 Task: Find connections with filter location Konnagar with filter topic #personaltrainerwith filter profile language Potuguese with filter current company Royal Cyber Inc. with filter school NSS College of Engineering, Palakkad with filter industry Sports Teams and Clubs with filter service category WordPress Design with filter keywords title Administrator
Action: Mouse moved to (252, 201)
Screenshot: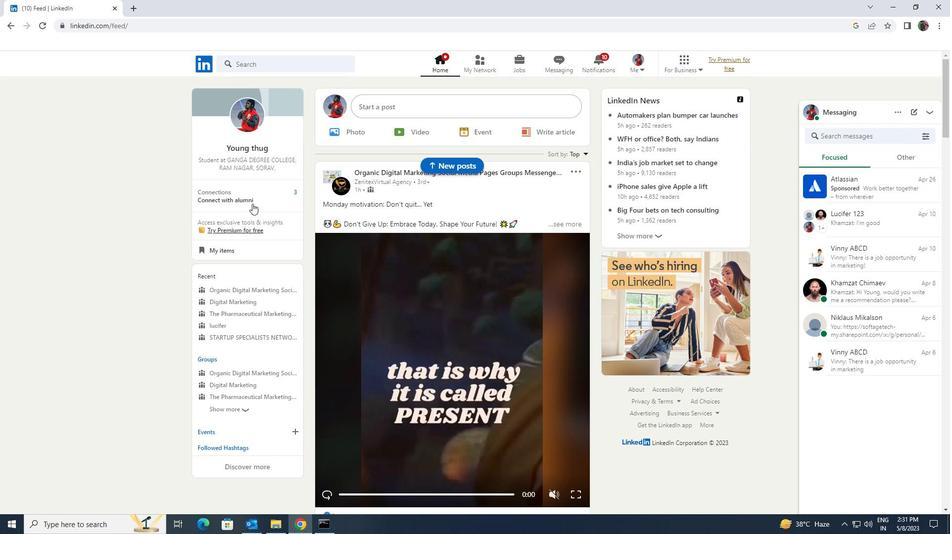 
Action: Mouse pressed left at (252, 201)
Screenshot: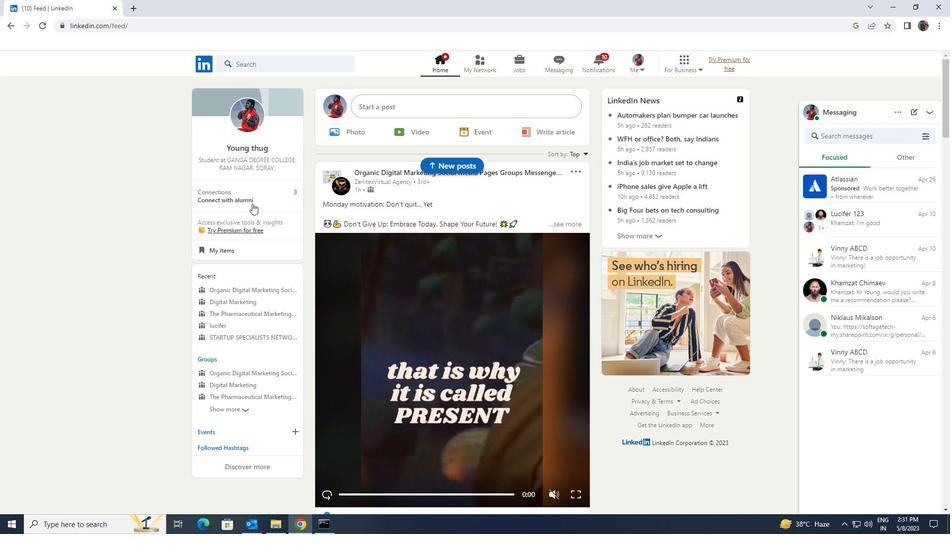 
Action: Mouse moved to (259, 124)
Screenshot: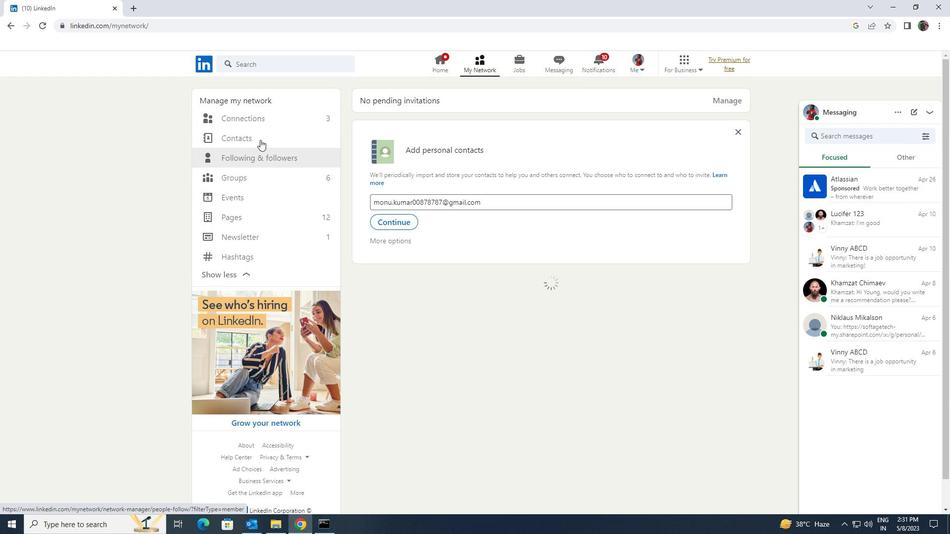 
Action: Mouse pressed left at (259, 124)
Screenshot: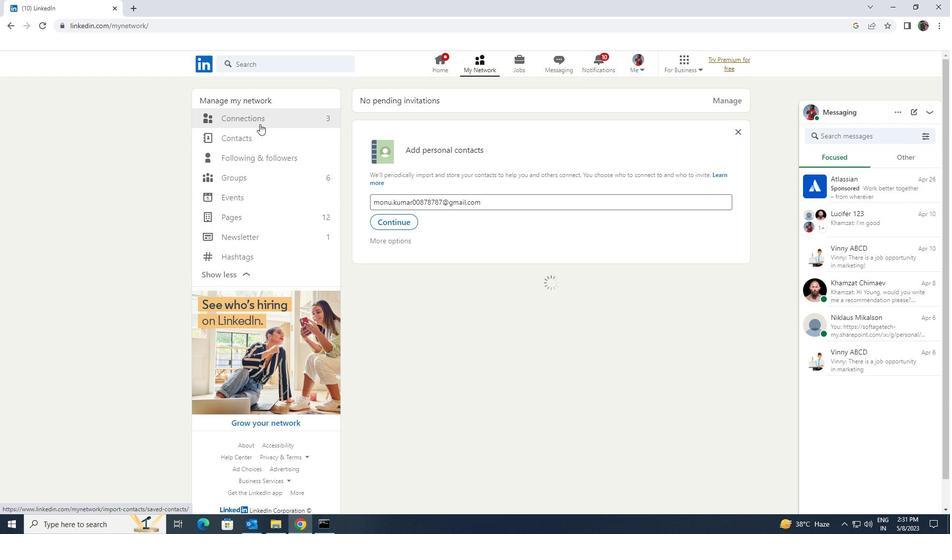 
Action: Mouse moved to (271, 117)
Screenshot: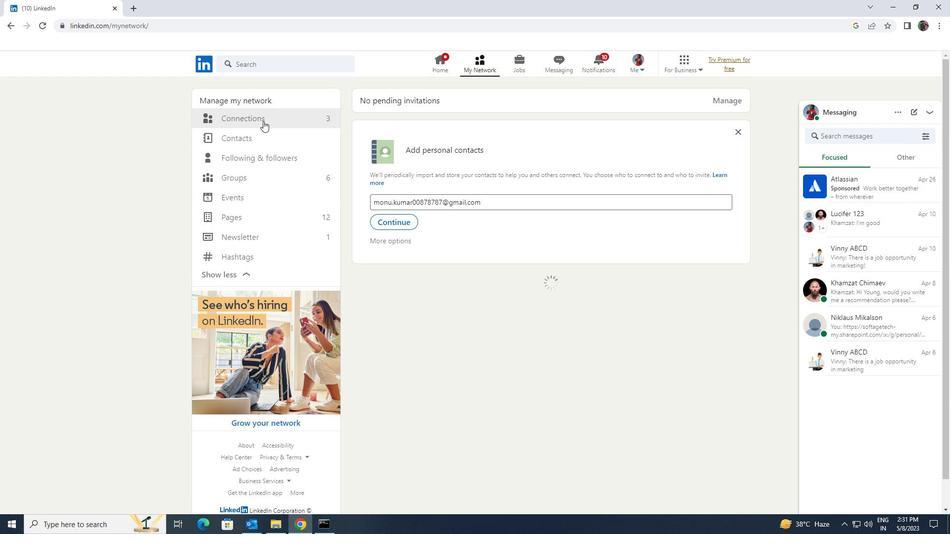 
Action: Mouse pressed left at (271, 117)
Screenshot: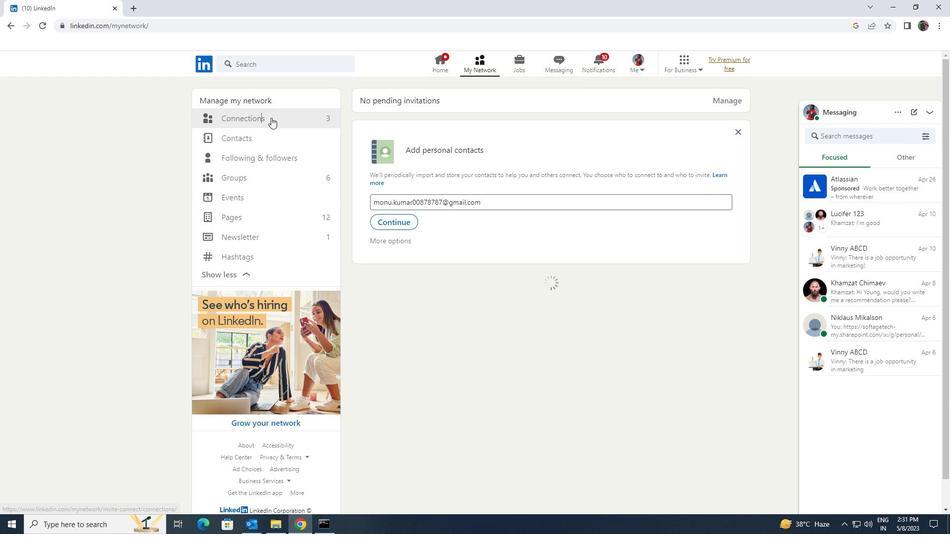 
Action: Mouse moved to (541, 119)
Screenshot: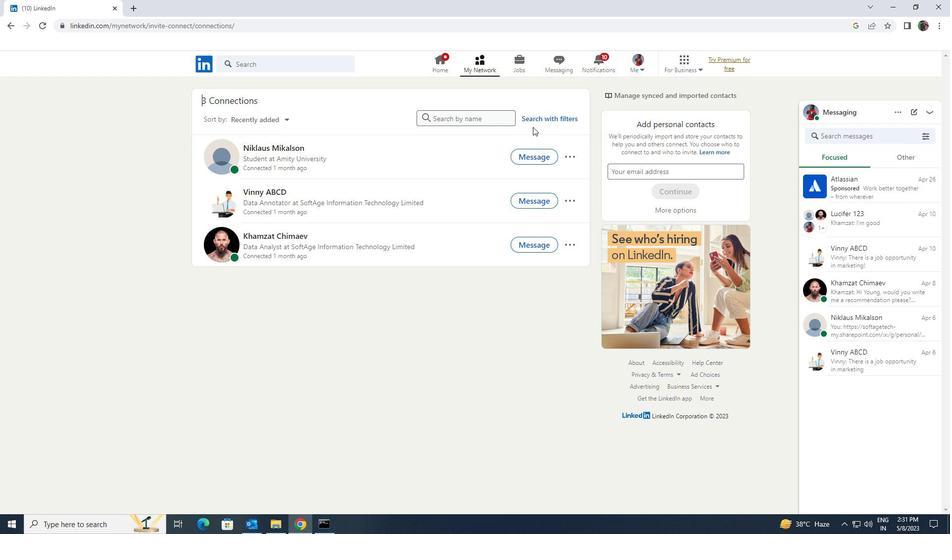 
Action: Mouse pressed left at (541, 119)
Screenshot: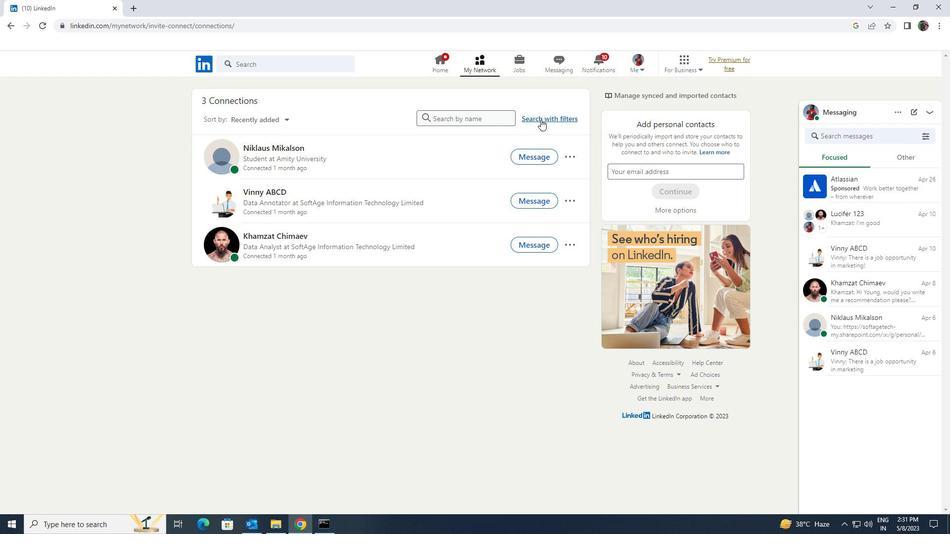 
Action: Mouse moved to (507, 92)
Screenshot: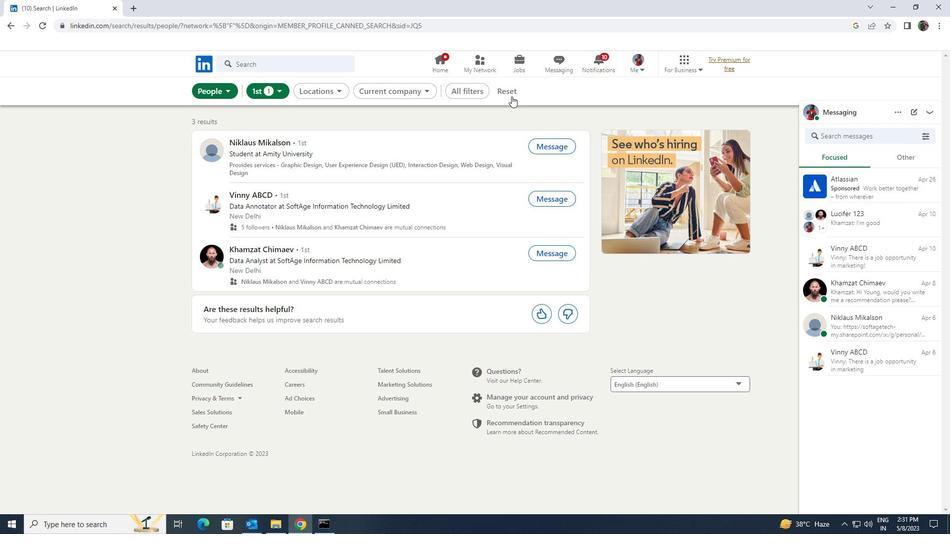 
Action: Mouse pressed left at (507, 92)
Screenshot: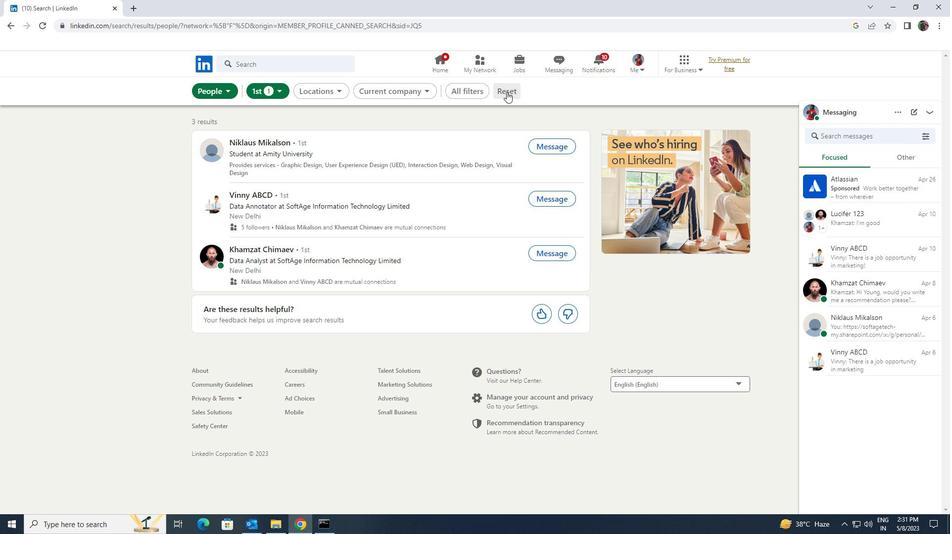 
Action: Mouse moved to (492, 91)
Screenshot: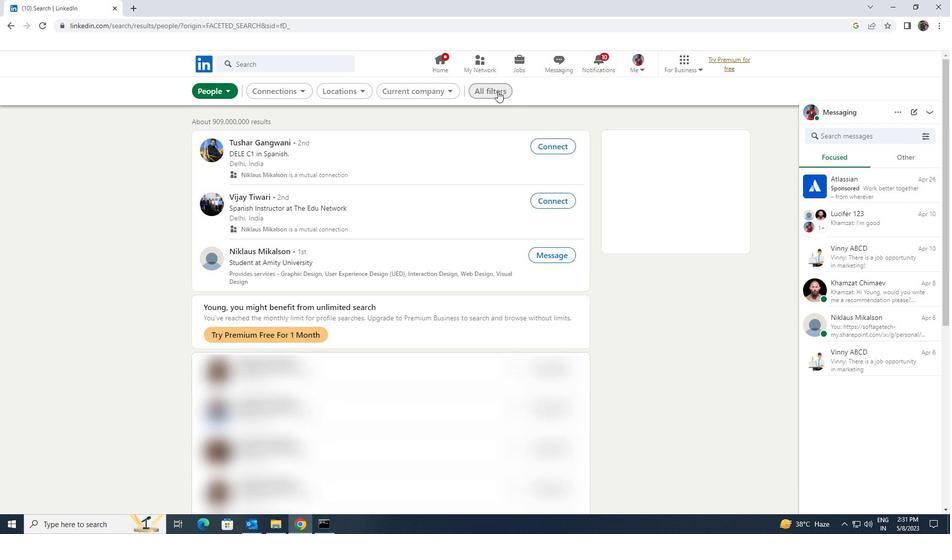 
Action: Mouse pressed left at (492, 91)
Screenshot: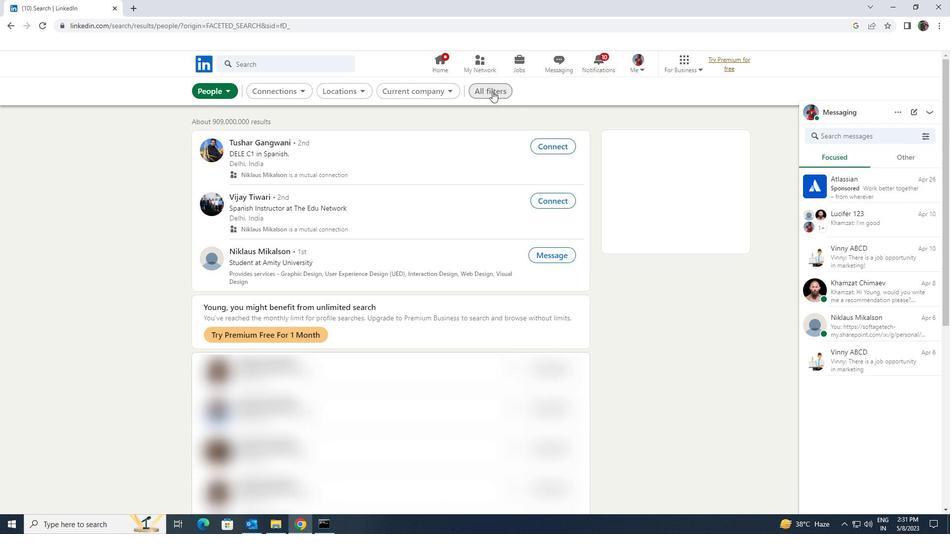 
Action: Mouse moved to (819, 385)
Screenshot: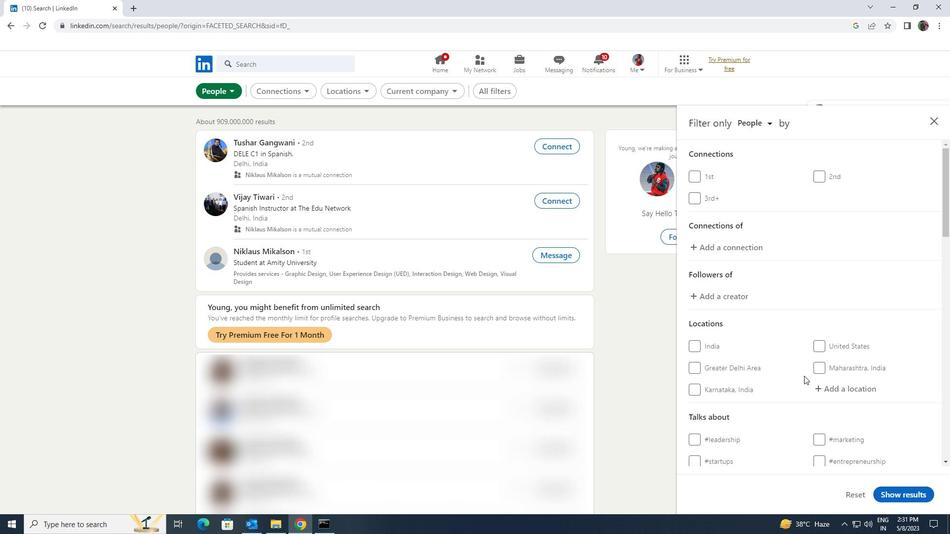 
Action: Mouse pressed left at (819, 385)
Screenshot: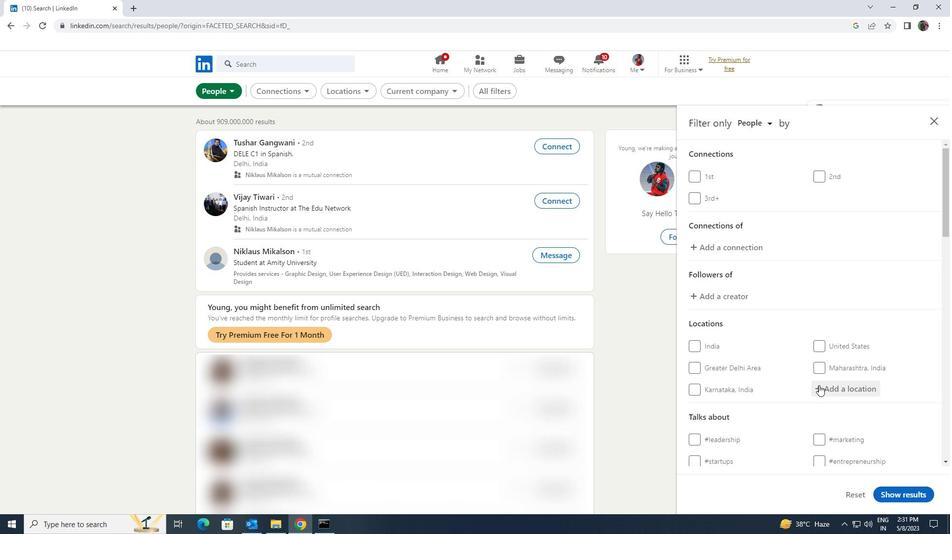 
Action: Key pressed <Key.shift>KONNAGAR
Screenshot: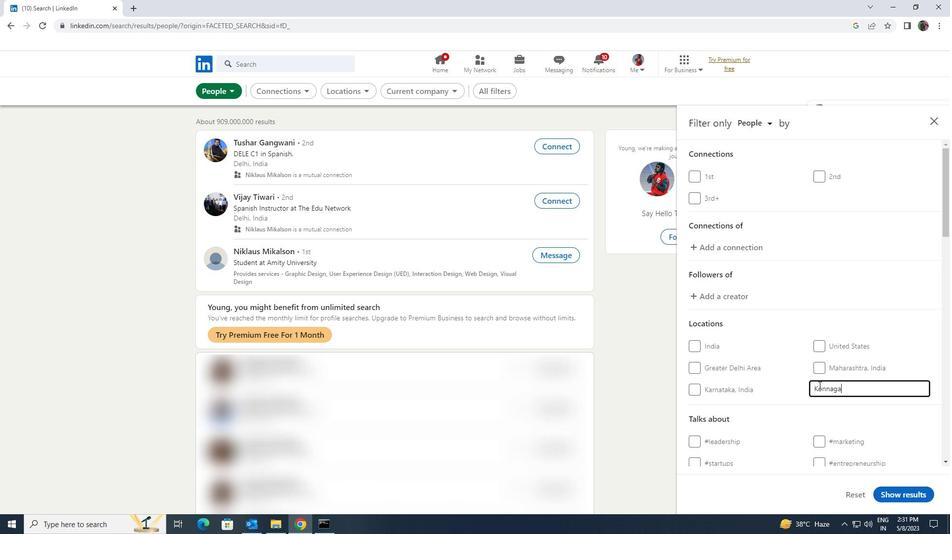 
Action: Mouse moved to (855, 420)
Screenshot: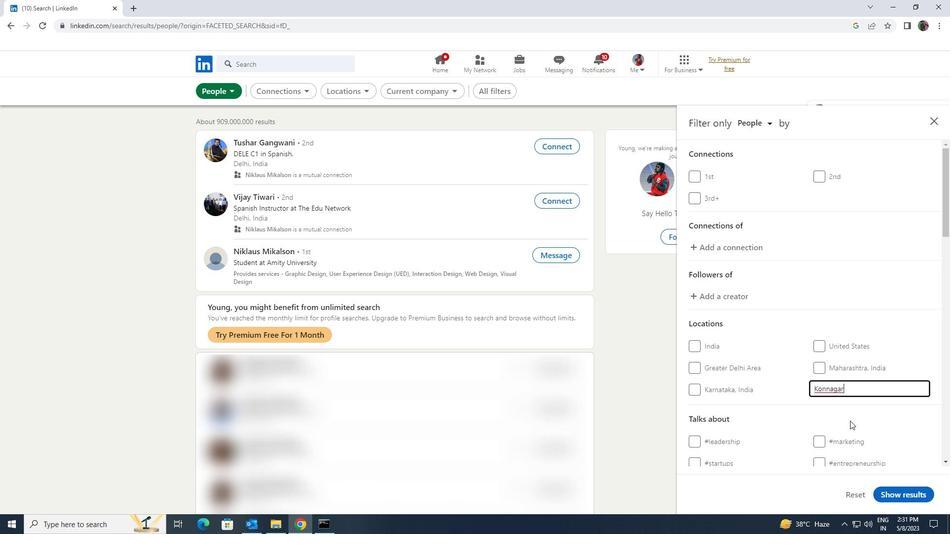 
Action: Mouse scrolled (855, 419) with delta (0, 0)
Screenshot: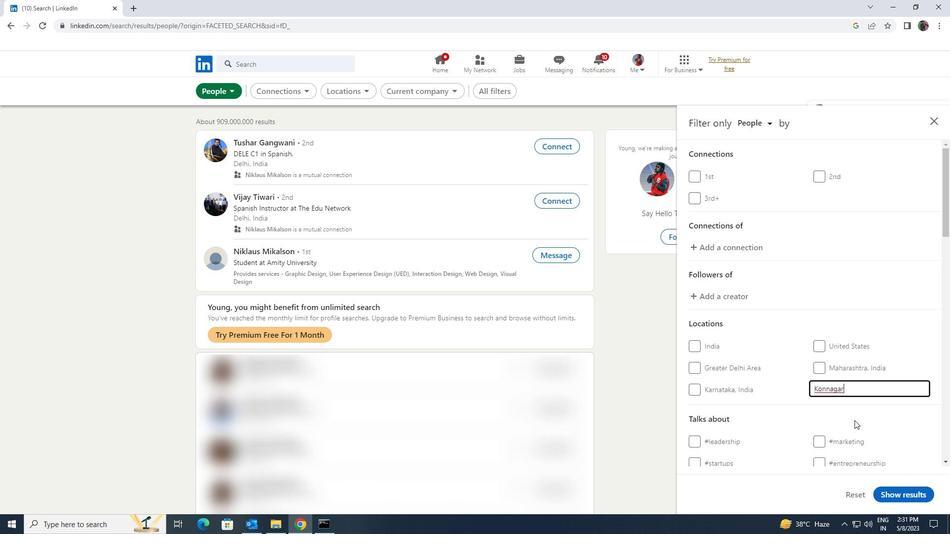 
Action: Mouse moved to (847, 435)
Screenshot: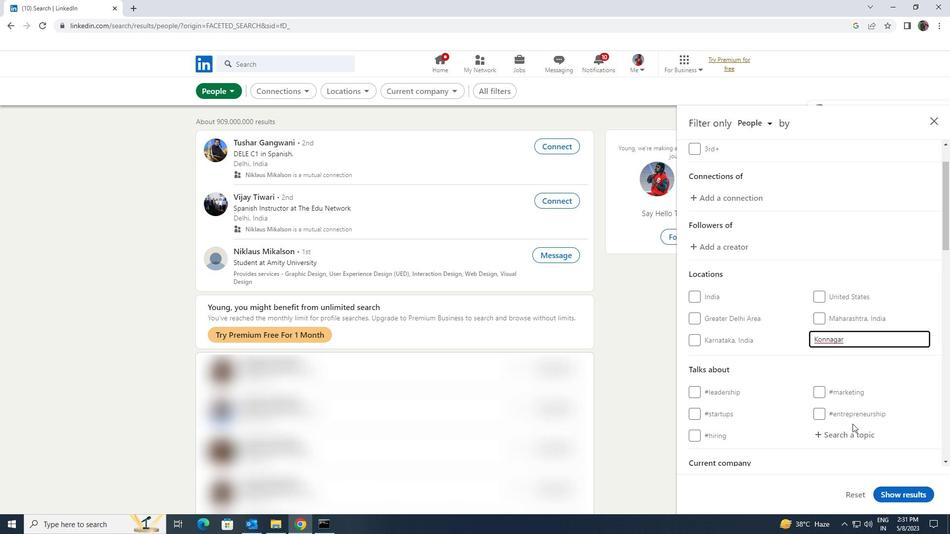 
Action: Mouse pressed left at (847, 435)
Screenshot: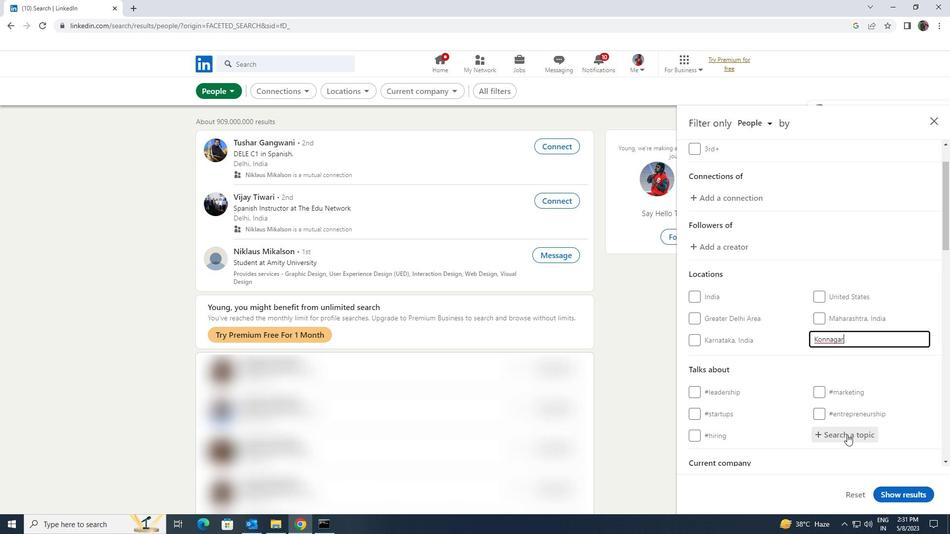 
Action: Key pressed <Key.shift><Key.shift><Key.shift><Key.shift>PERSONAL<Key.shift>TRAINER
Screenshot: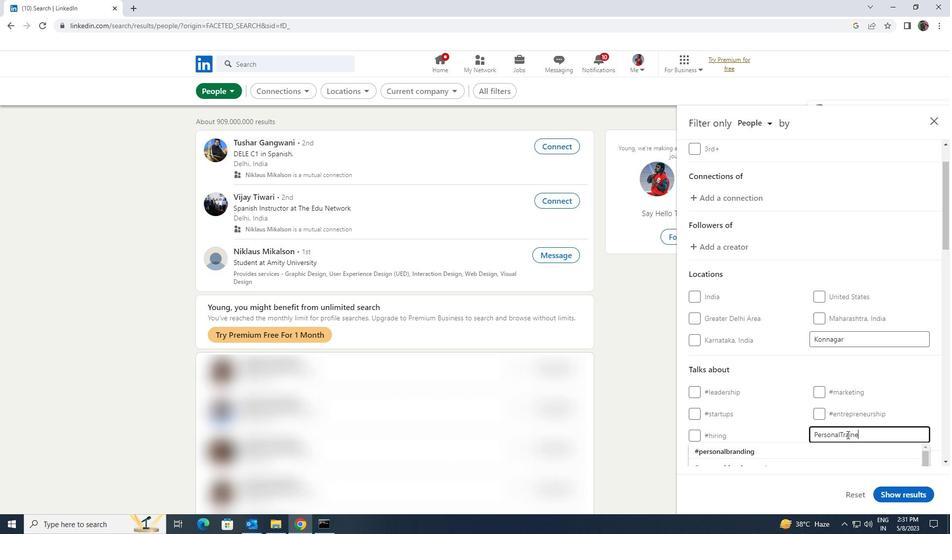 
Action: Mouse moved to (833, 448)
Screenshot: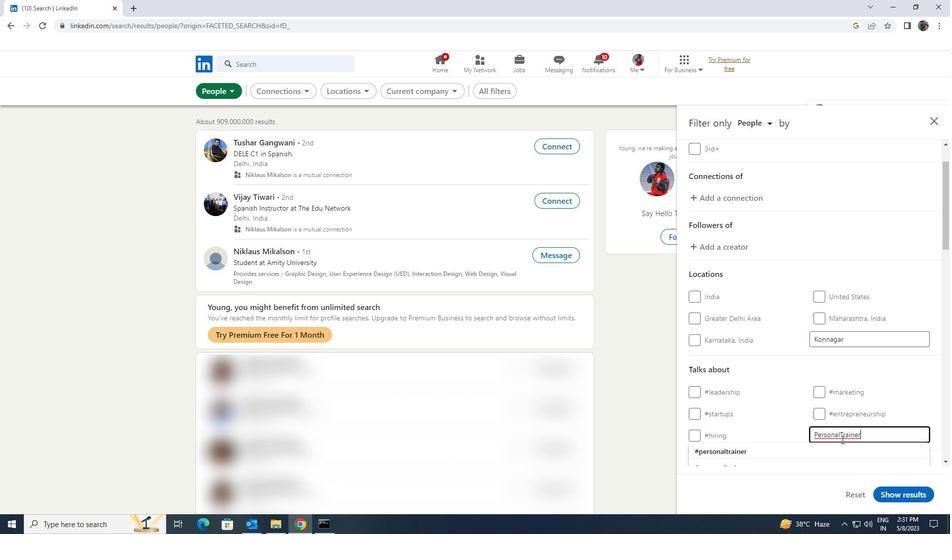 
Action: Mouse pressed left at (833, 448)
Screenshot: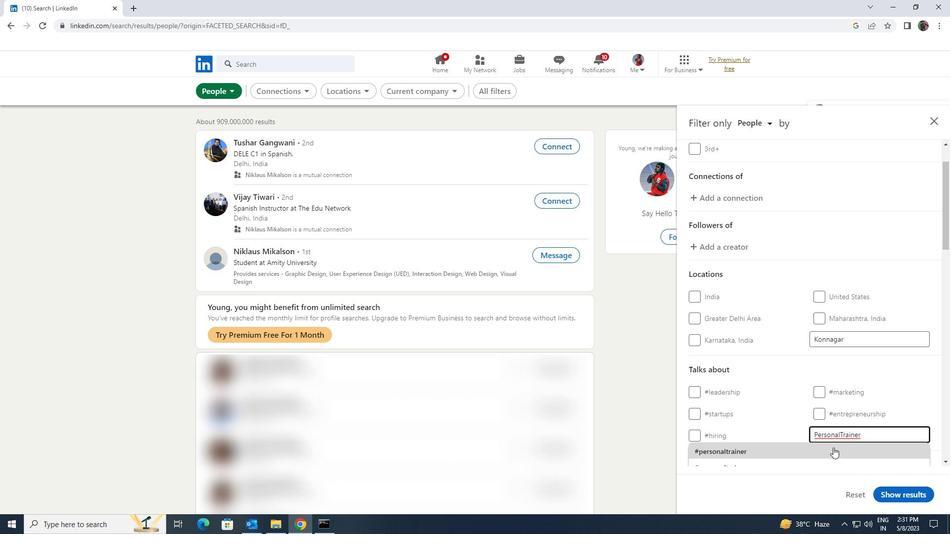 
Action: Mouse moved to (833, 444)
Screenshot: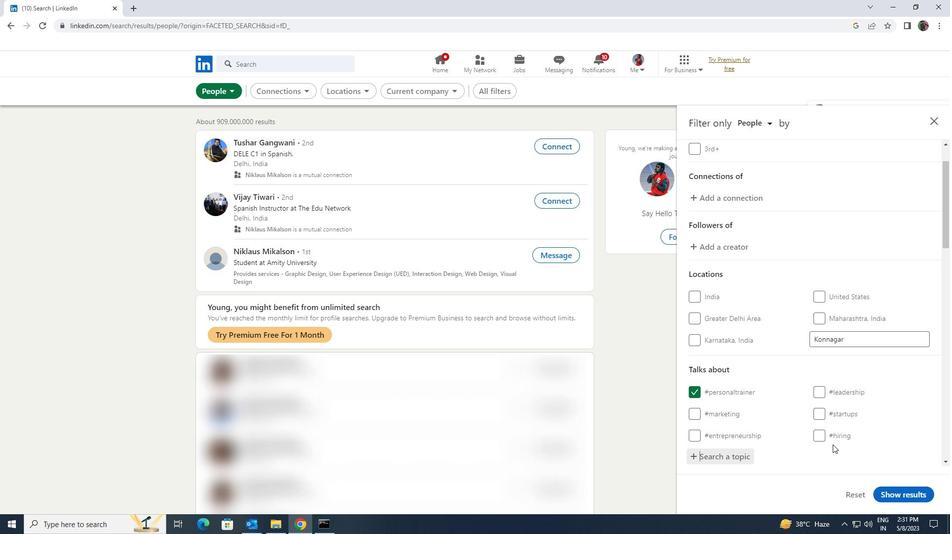 
Action: Mouse scrolled (833, 444) with delta (0, 0)
Screenshot: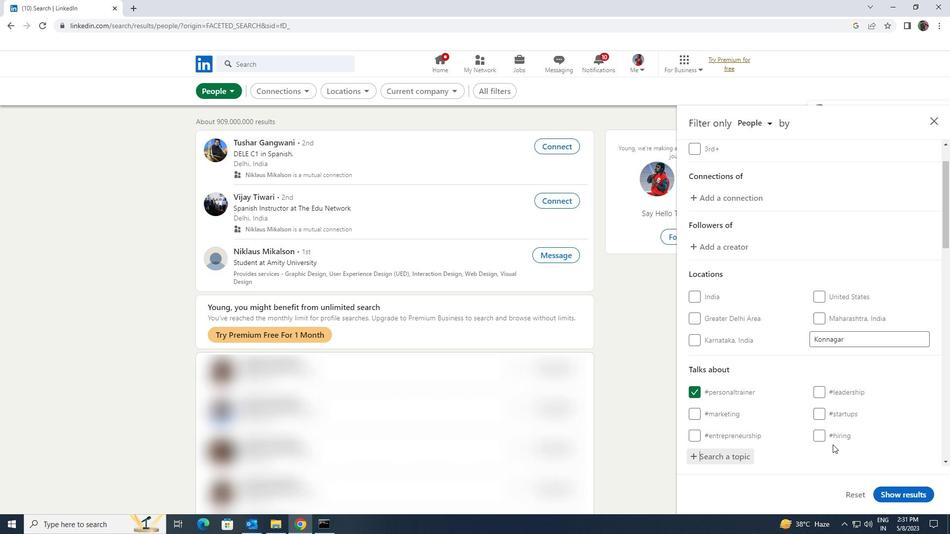 
Action: Mouse scrolled (833, 444) with delta (0, 0)
Screenshot: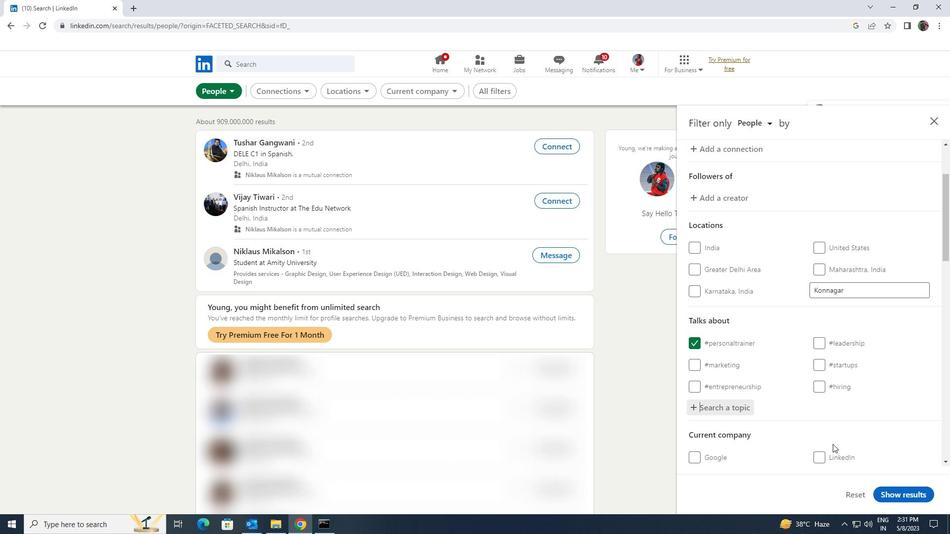 
Action: Mouse scrolled (833, 444) with delta (0, 0)
Screenshot: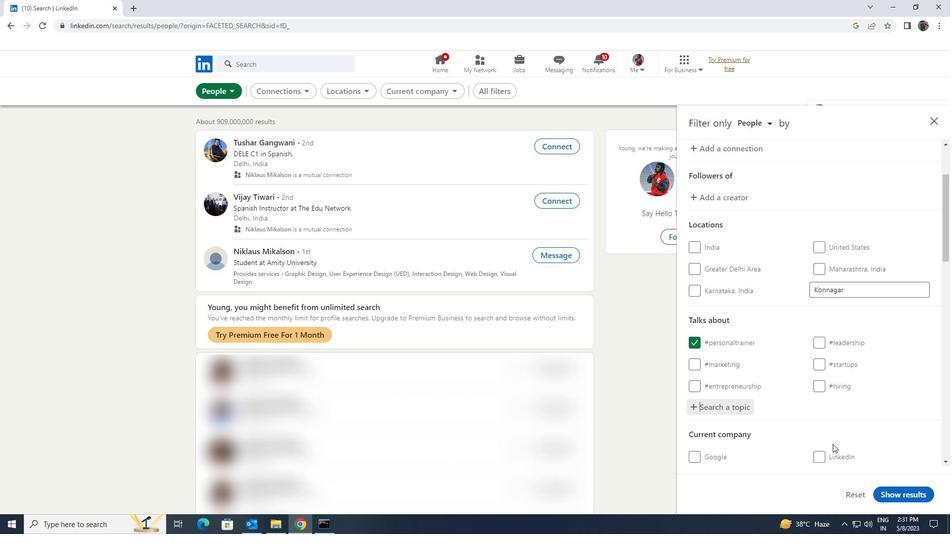 
Action: Mouse scrolled (833, 444) with delta (0, 0)
Screenshot: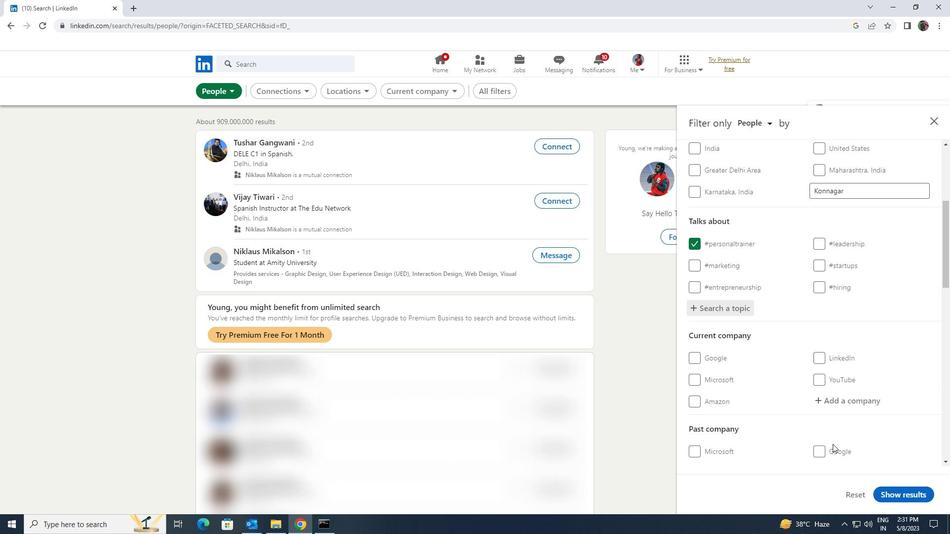 
Action: Mouse scrolled (833, 444) with delta (0, 0)
Screenshot: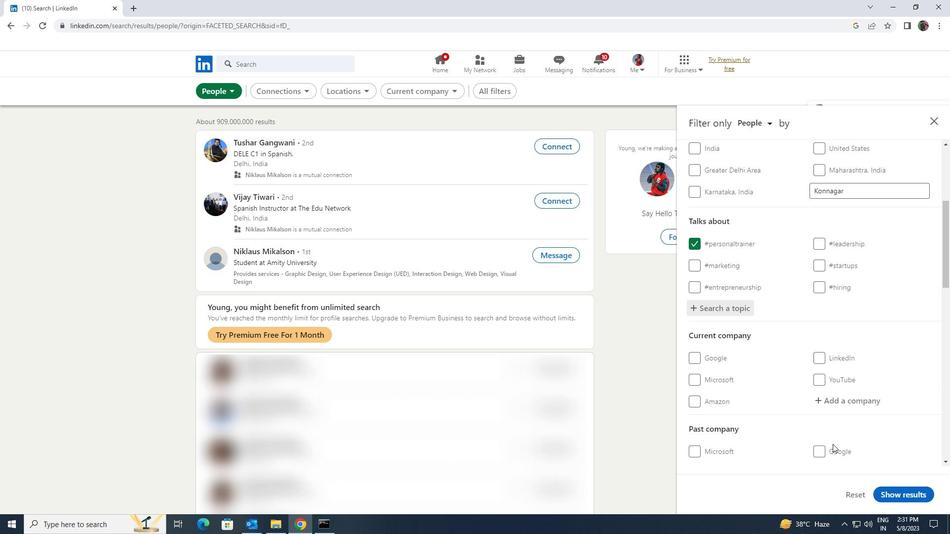 
Action: Mouse scrolled (833, 444) with delta (0, 0)
Screenshot: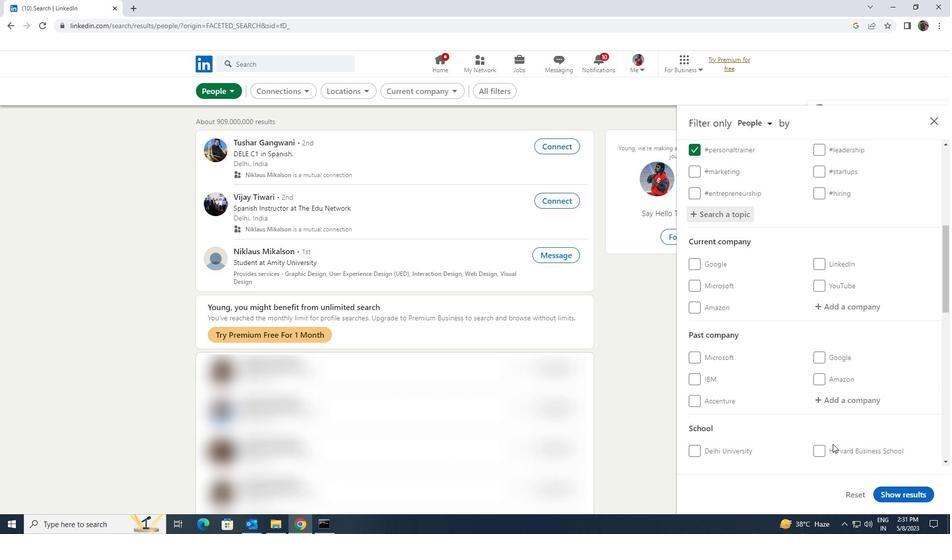 
Action: Mouse scrolled (833, 444) with delta (0, 0)
Screenshot: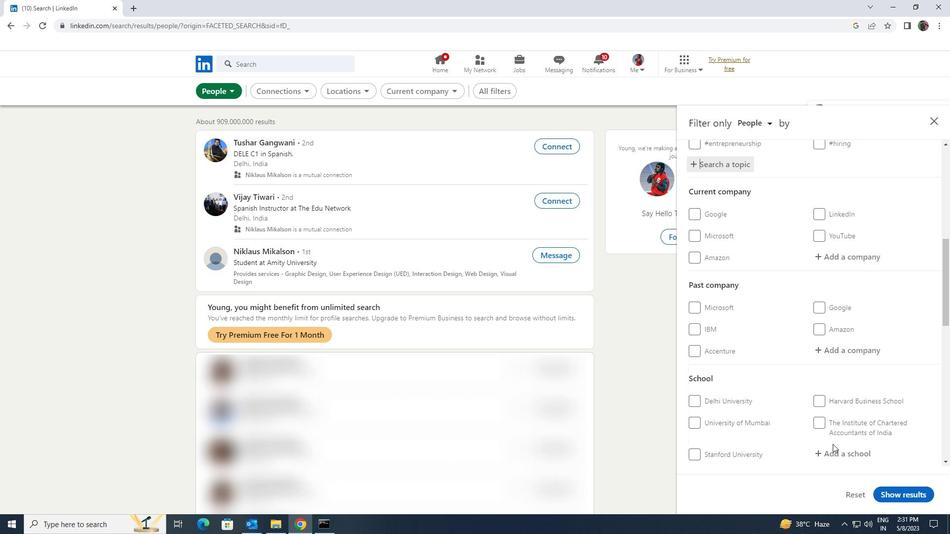 
Action: Mouse scrolled (833, 444) with delta (0, 0)
Screenshot: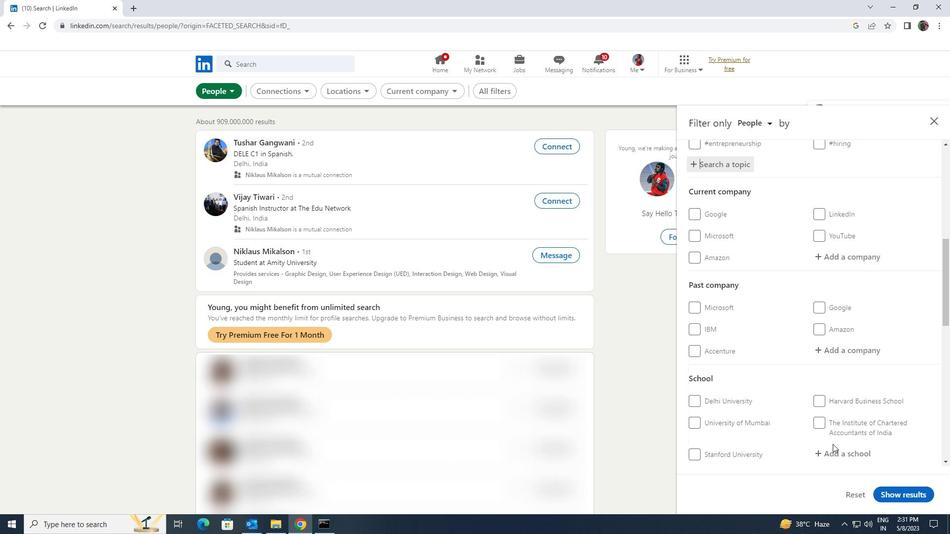 
Action: Mouse scrolled (833, 444) with delta (0, 0)
Screenshot: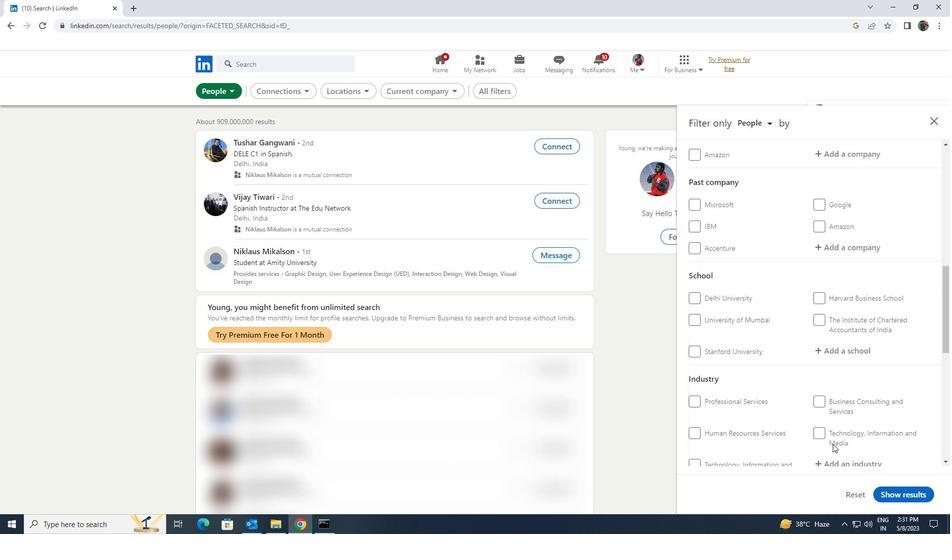
Action: Mouse scrolled (833, 444) with delta (0, 0)
Screenshot: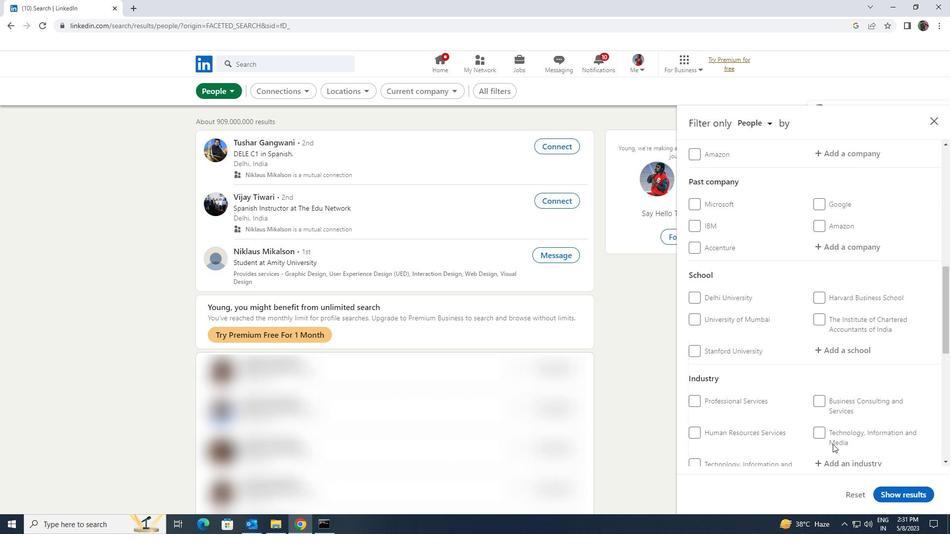 
Action: Mouse scrolled (833, 444) with delta (0, 0)
Screenshot: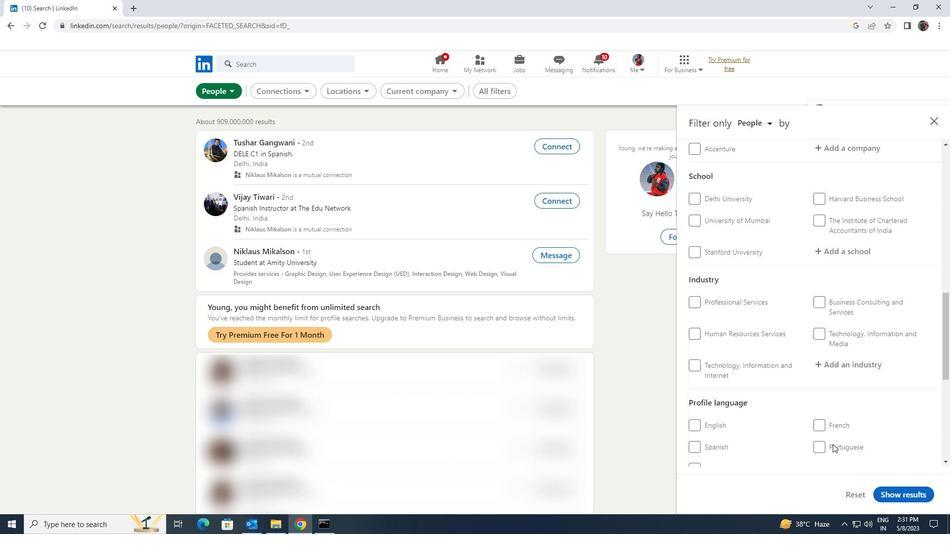 
Action: Mouse moved to (823, 399)
Screenshot: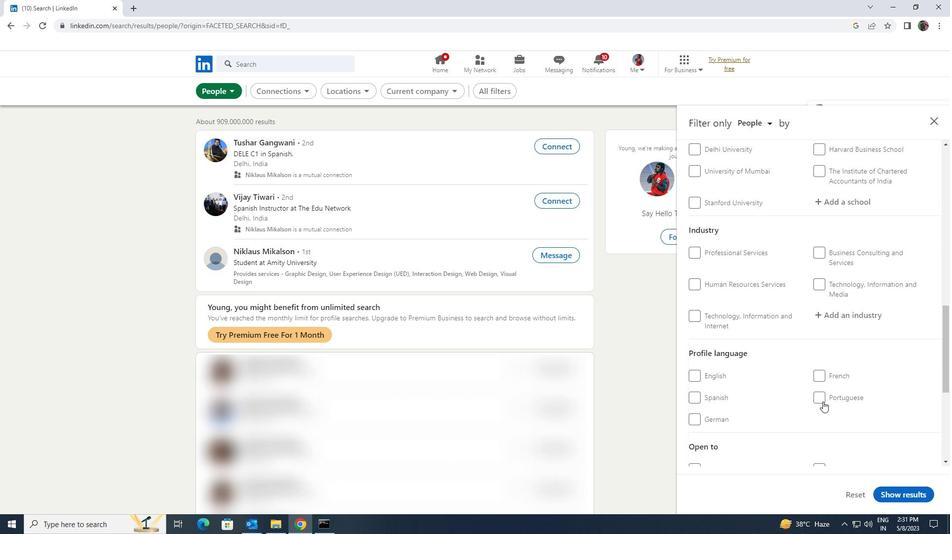 
Action: Mouse pressed left at (823, 399)
Screenshot: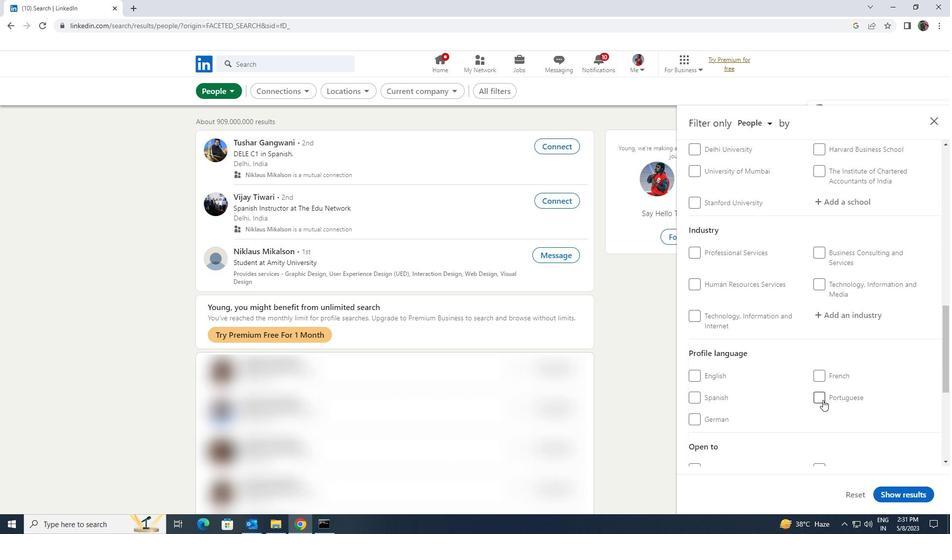
Action: Mouse scrolled (823, 399) with delta (0, 0)
Screenshot: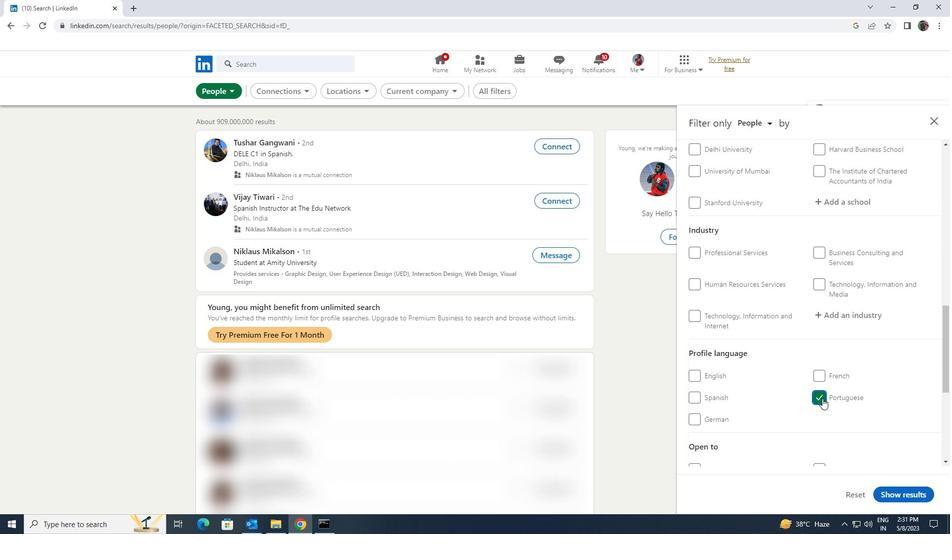 
Action: Mouse scrolled (823, 399) with delta (0, 0)
Screenshot: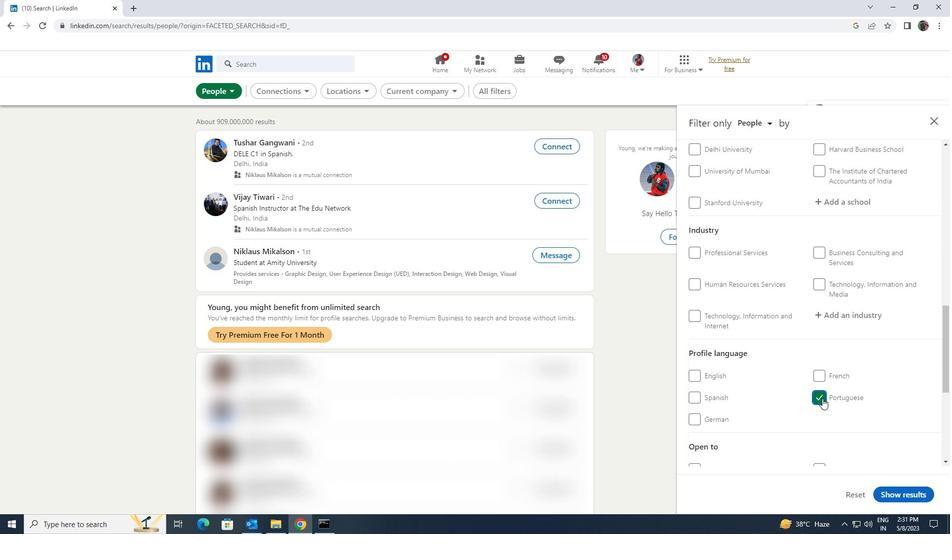 
Action: Mouse scrolled (823, 399) with delta (0, 0)
Screenshot: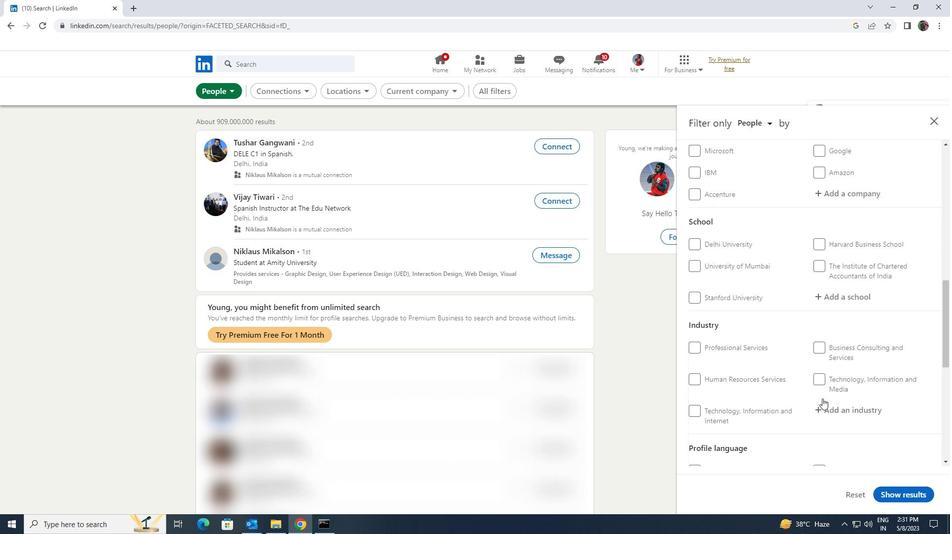
Action: Mouse scrolled (823, 399) with delta (0, 0)
Screenshot: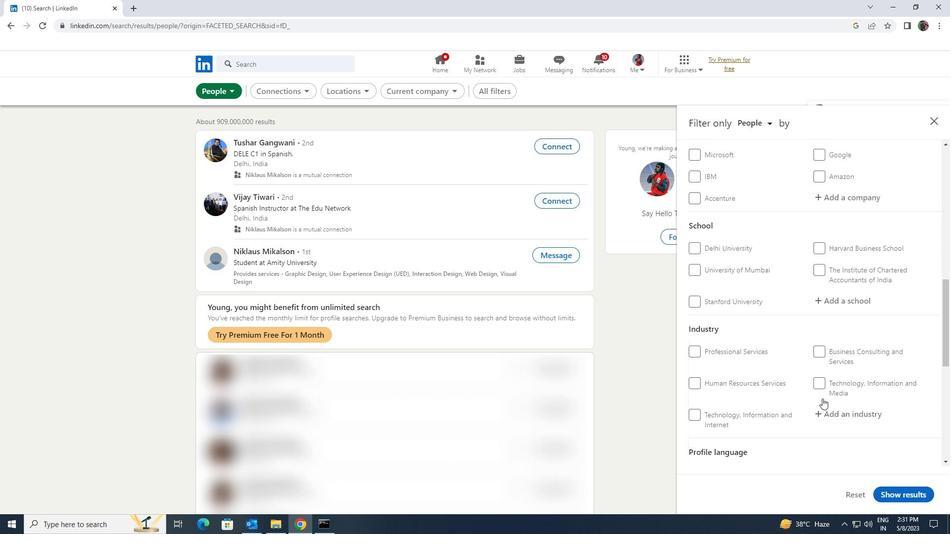 
Action: Mouse scrolled (823, 399) with delta (0, 0)
Screenshot: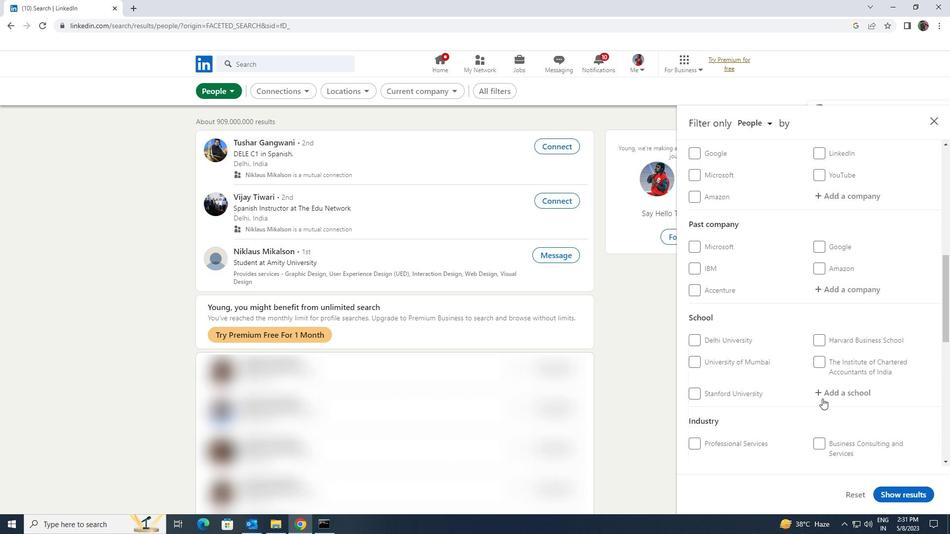 
Action: Mouse scrolled (823, 399) with delta (0, 0)
Screenshot: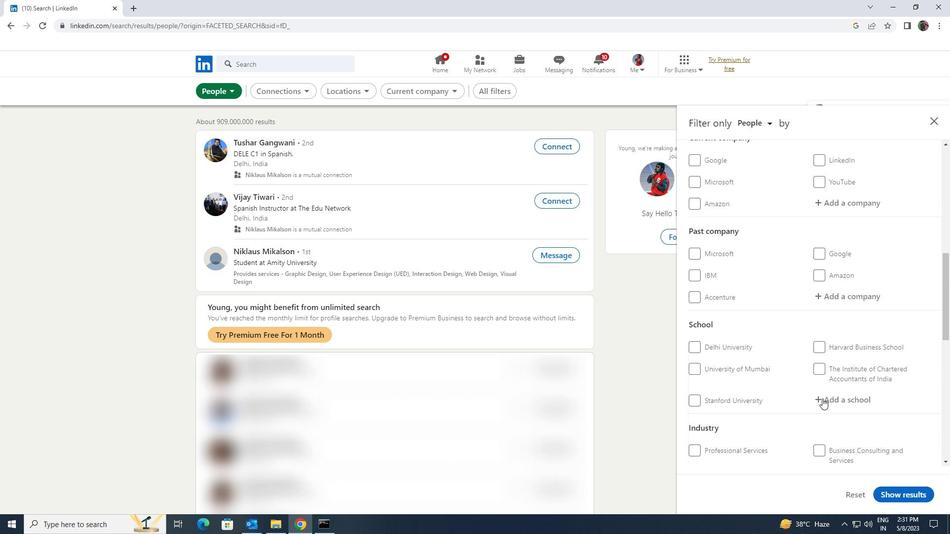 
Action: Mouse scrolled (823, 399) with delta (0, 0)
Screenshot: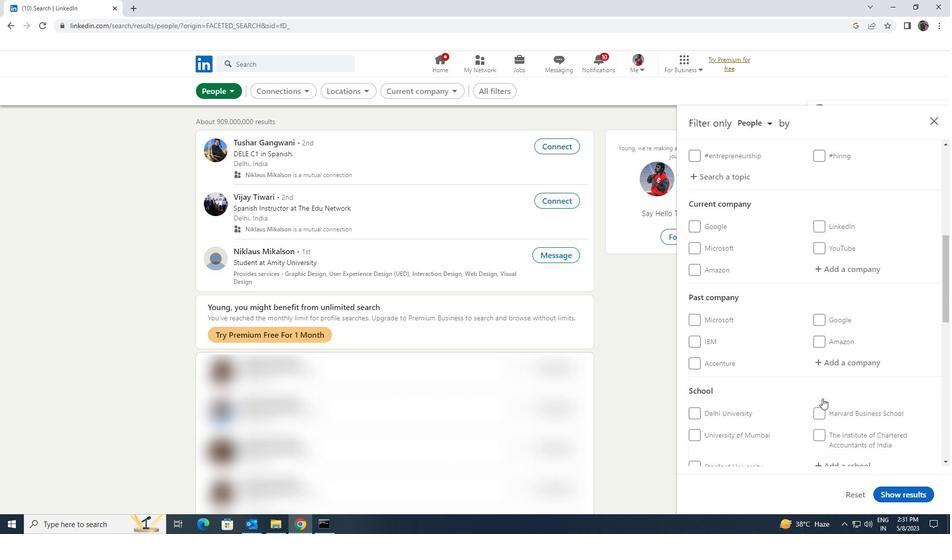
Action: Mouse scrolled (823, 399) with delta (0, 0)
Screenshot: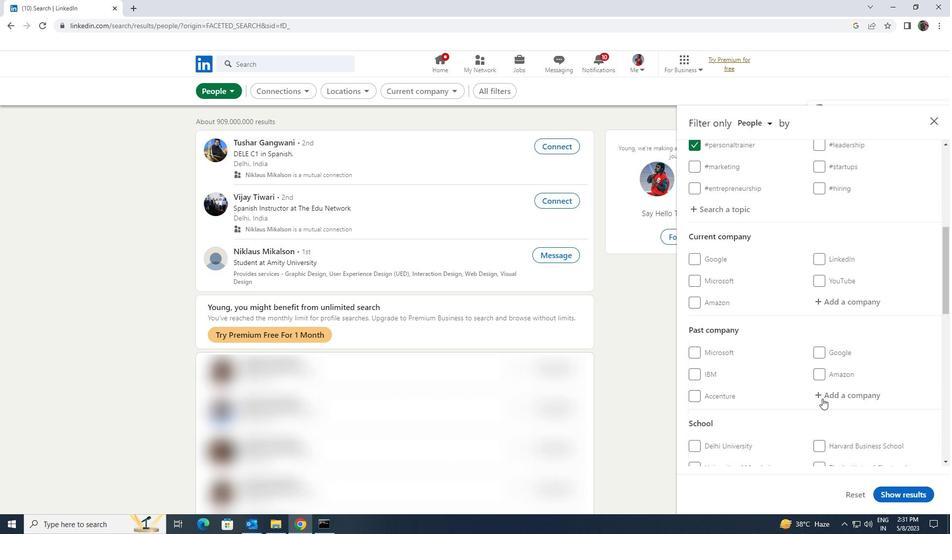 
Action: Mouse moved to (821, 409)
Screenshot: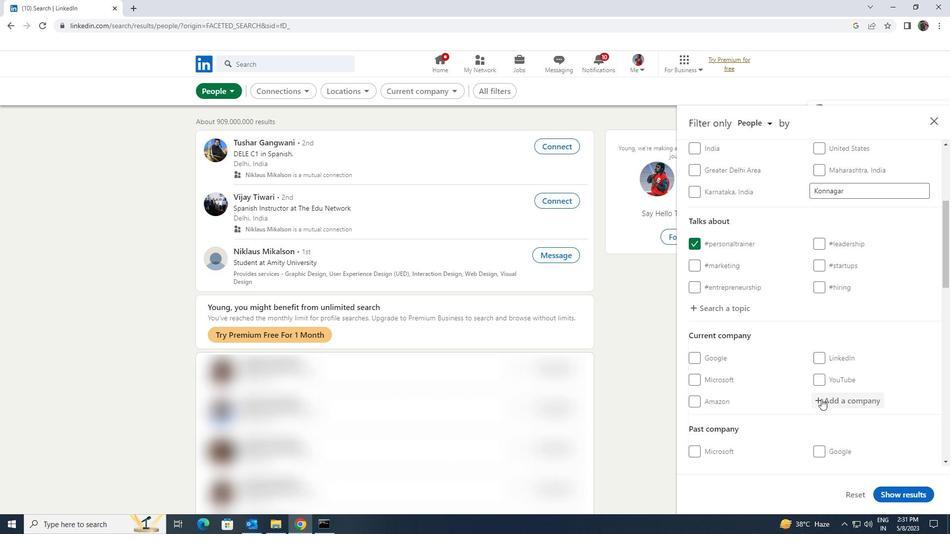 
Action: Mouse pressed left at (821, 409)
Screenshot: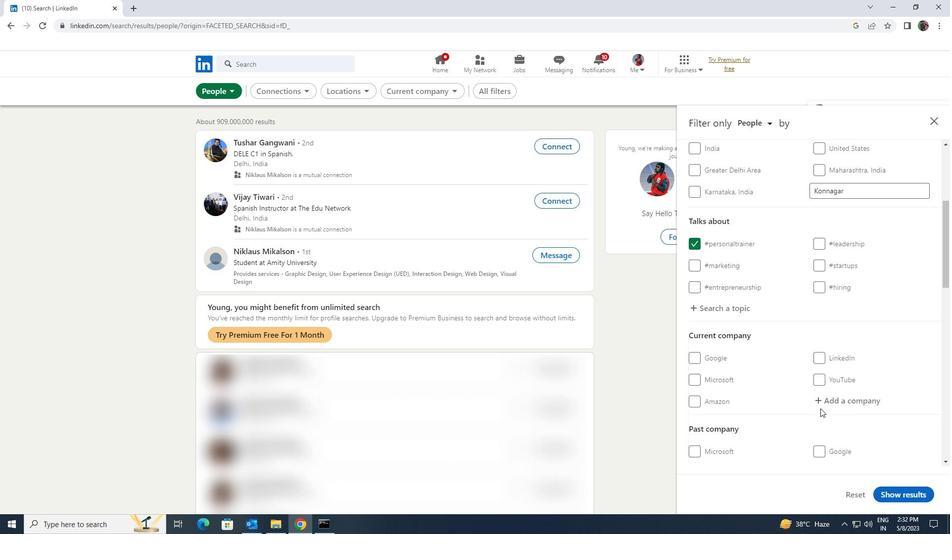 
Action: Mouse moved to (822, 407)
Screenshot: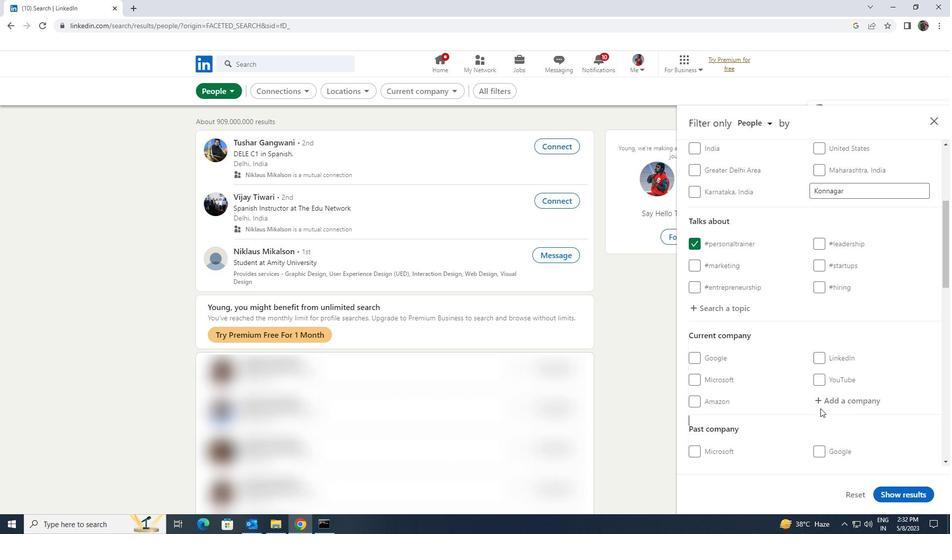 
Action: Mouse pressed left at (822, 407)
Screenshot: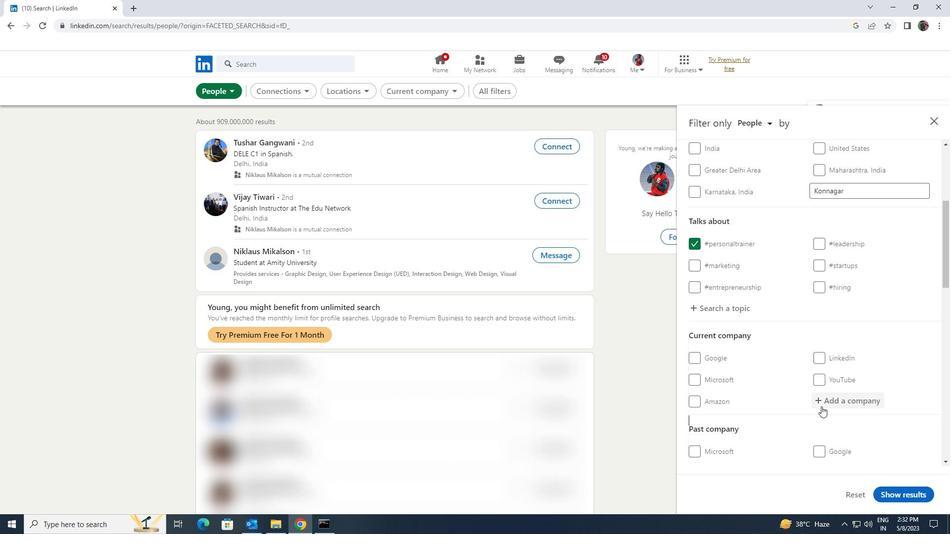 
Action: Key pressed <Key.shift><Key.shift><Key.shift><Key.shift><Key.shift><Key.shift><Key.shift><Key.shift><Key.shift><Key.shift><Key.shift><Key.shift>ROYAL<Key.space><Key.shift>CYBER
Screenshot: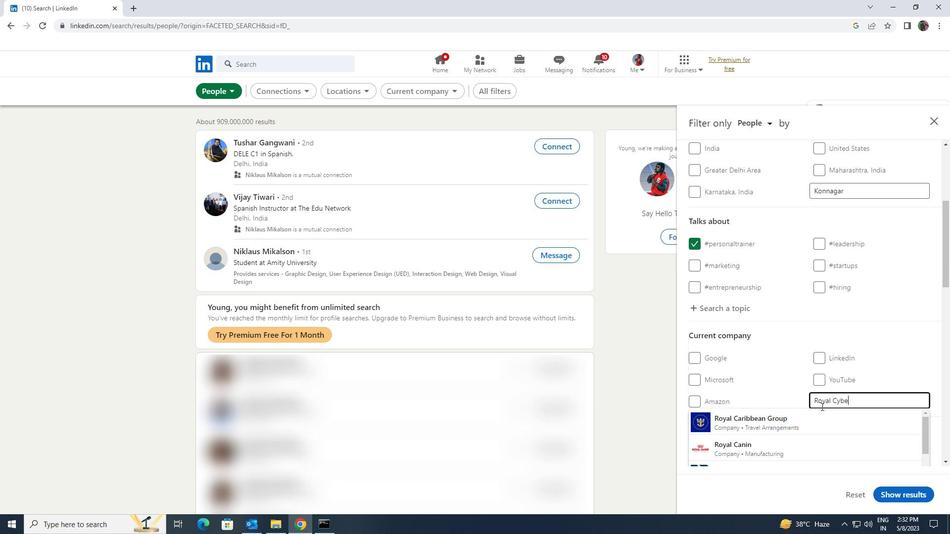 
Action: Mouse moved to (818, 414)
Screenshot: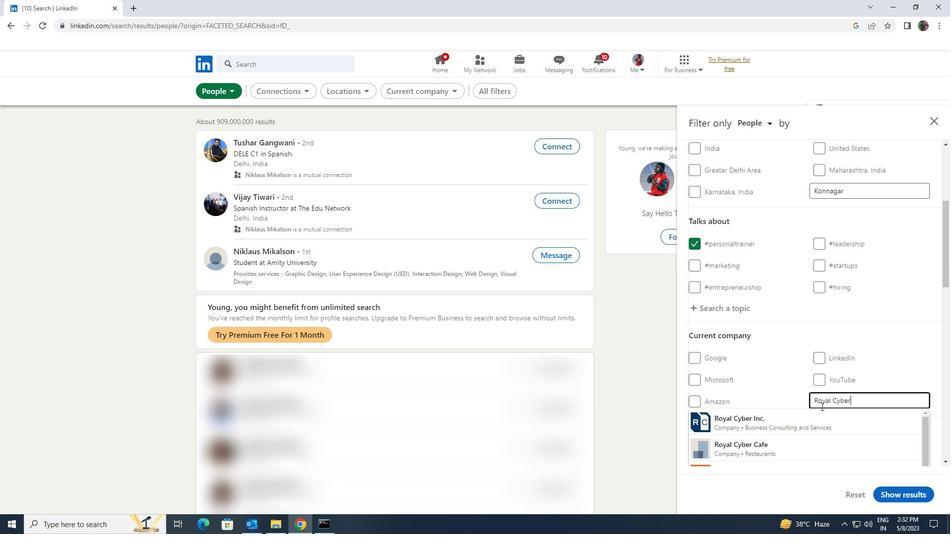 
Action: Mouse pressed left at (818, 414)
Screenshot: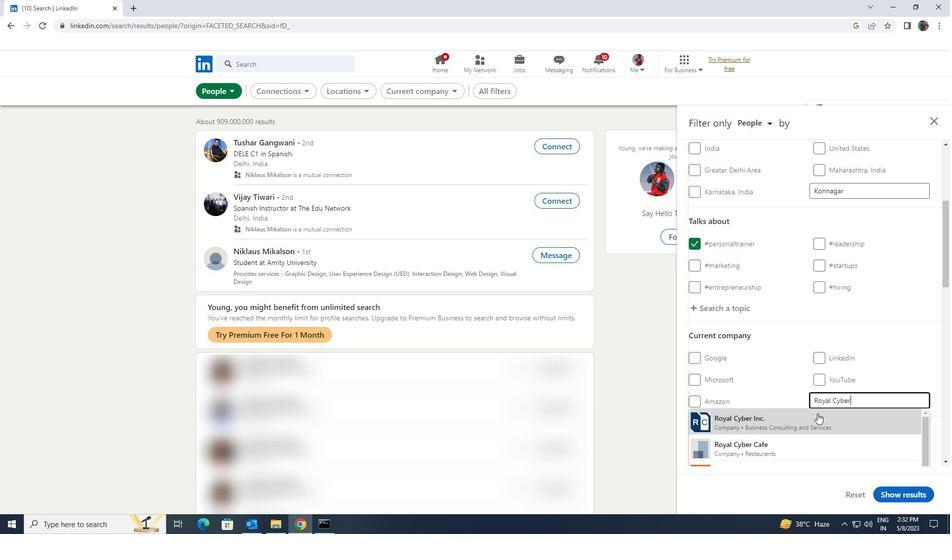 
Action: Mouse scrolled (818, 413) with delta (0, 0)
Screenshot: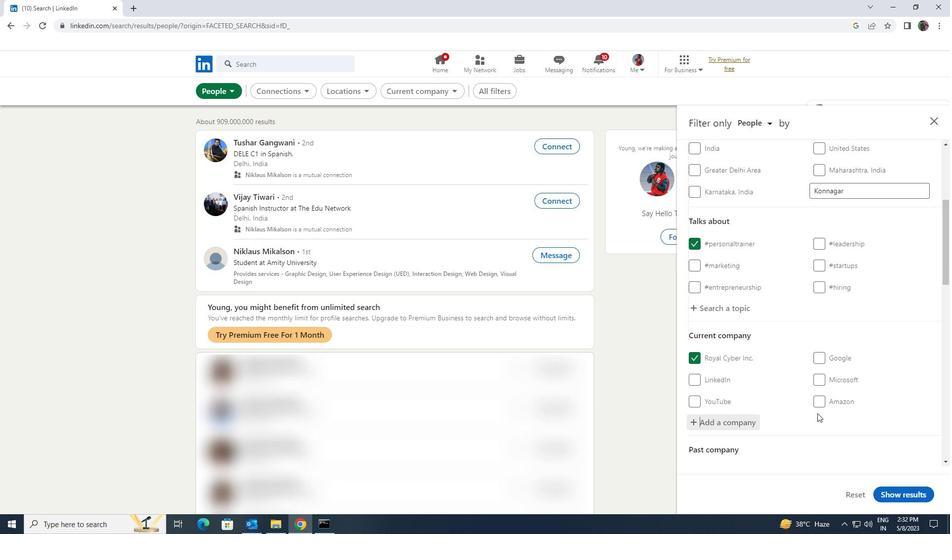 
Action: Mouse moved to (819, 414)
Screenshot: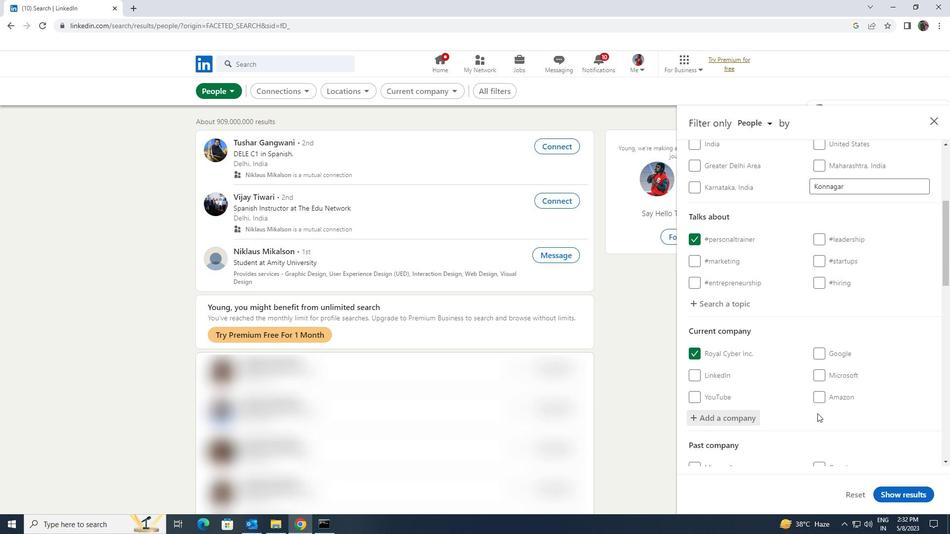 
Action: Mouse scrolled (819, 413) with delta (0, 0)
Screenshot: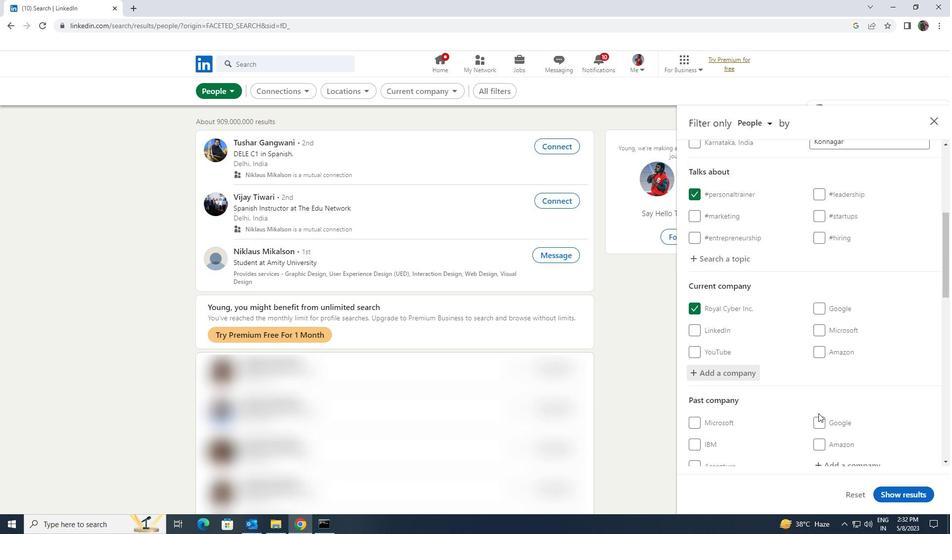 
Action: Mouse scrolled (819, 413) with delta (0, 0)
Screenshot: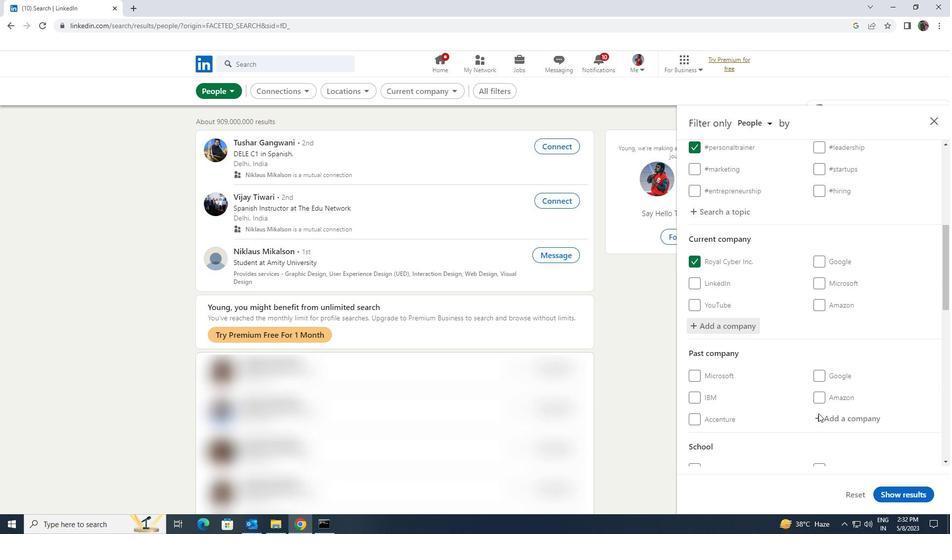 
Action: Mouse scrolled (819, 413) with delta (0, 0)
Screenshot: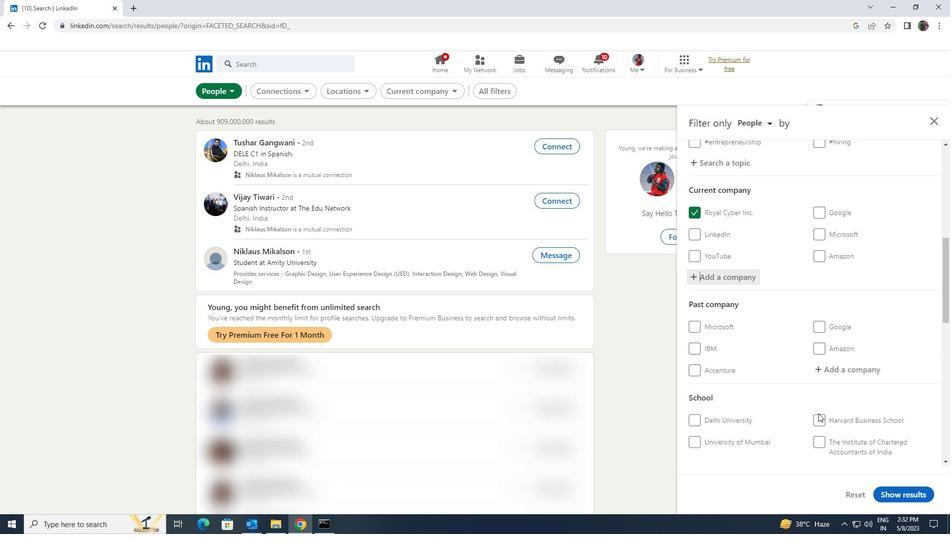 
Action: Mouse scrolled (819, 413) with delta (0, 0)
Screenshot: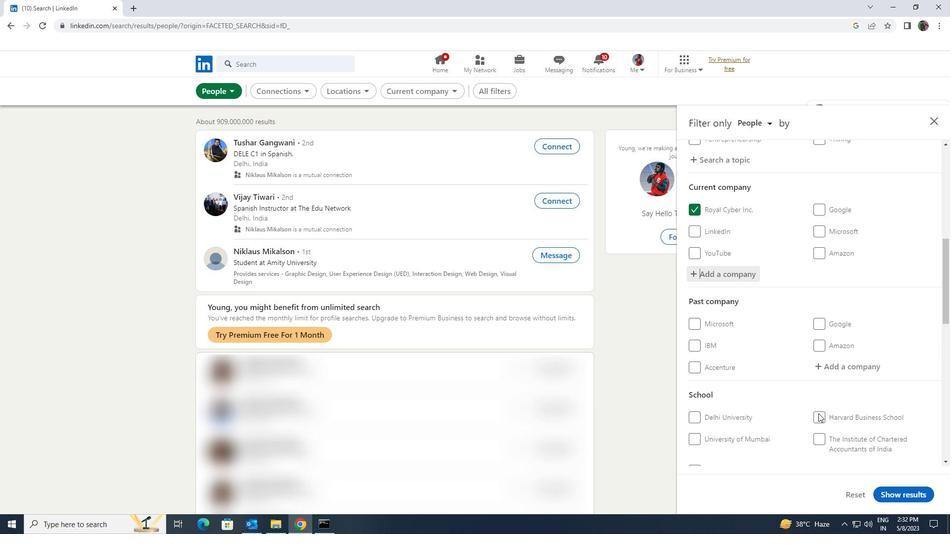 
Action: Mouse moved to (837, 377)
Screenshot: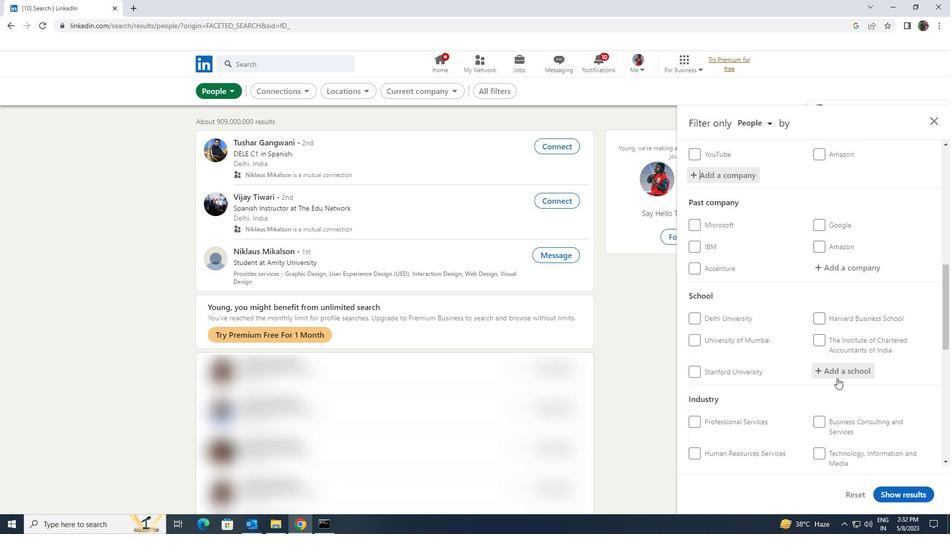
Action: Mouse pressed left at (837, 377)
Screenshot: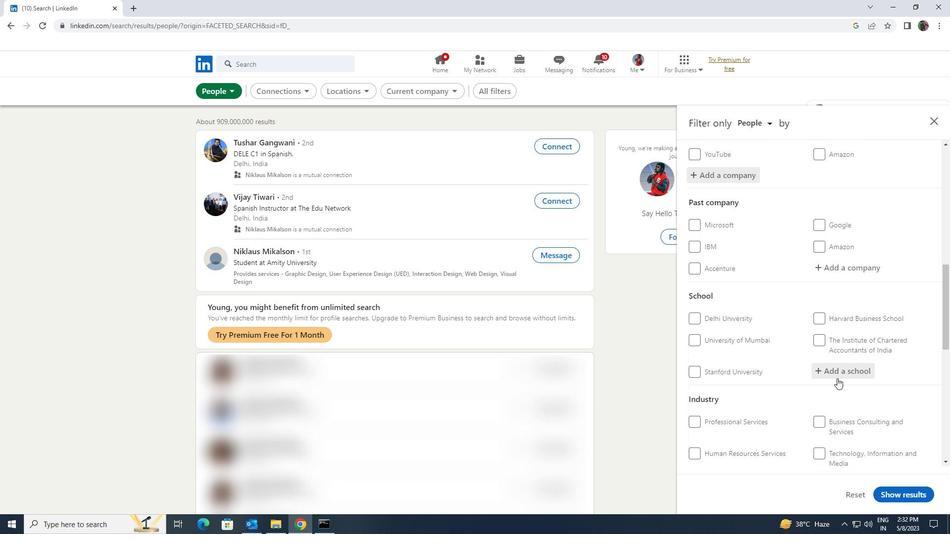 
Action: Key pressed <Key.shift><Key.shift><Key.shift><Key.shift><Key.shift><Key.shift>NSS<Key.space><Key.shift>COLLEGE
Screenshot: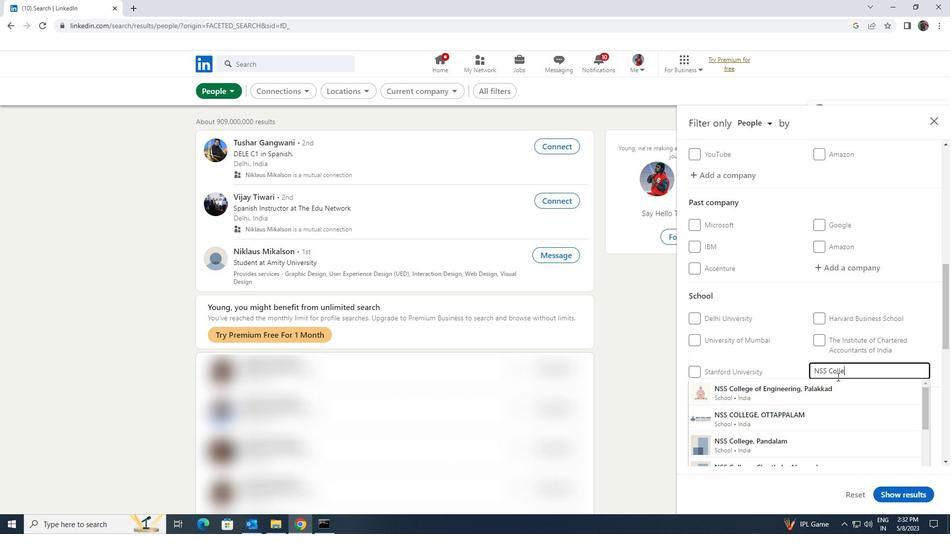 
Action: Mouse moved to (835, 385)
Screenshot: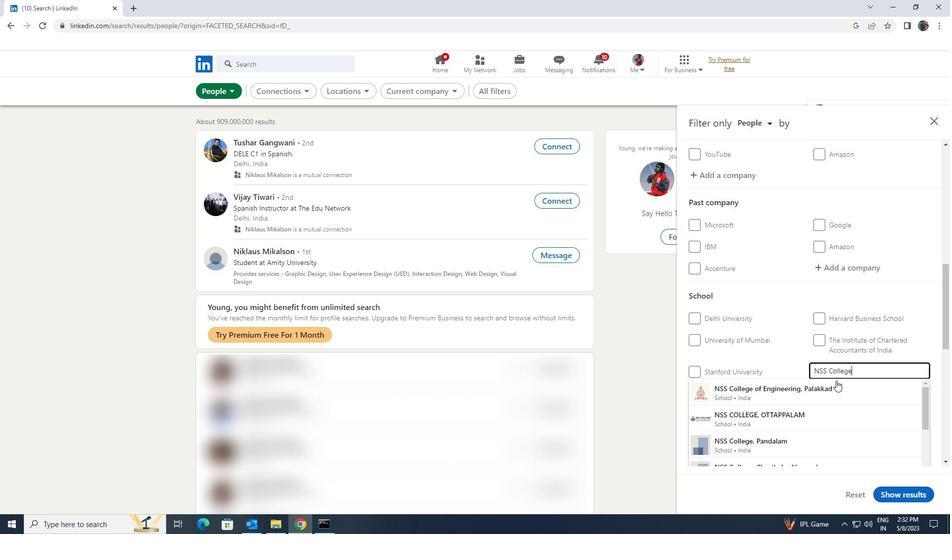 
Action: Mouse pressed left at (835, 385)
Screenshot: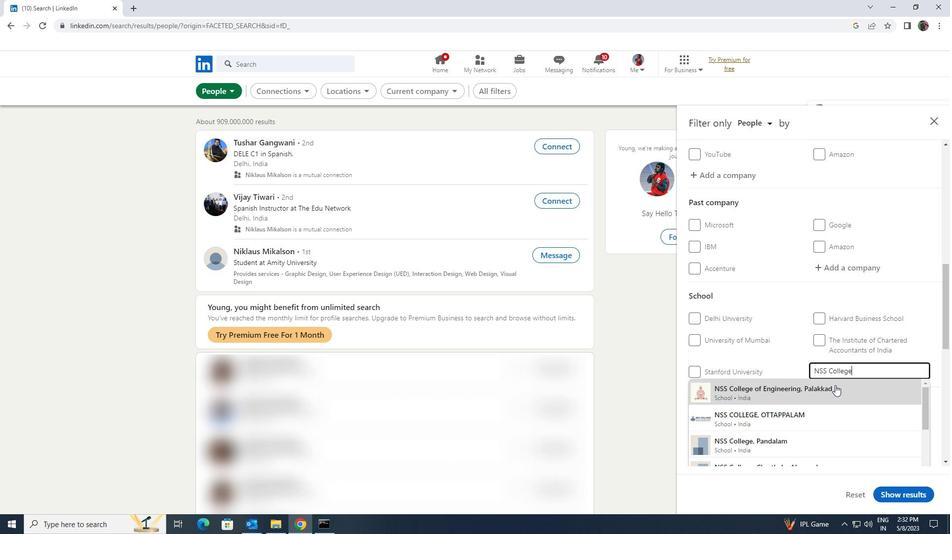 
Action: Mouse scrolled (835, 385) with delta (0, 0)
Screenshot: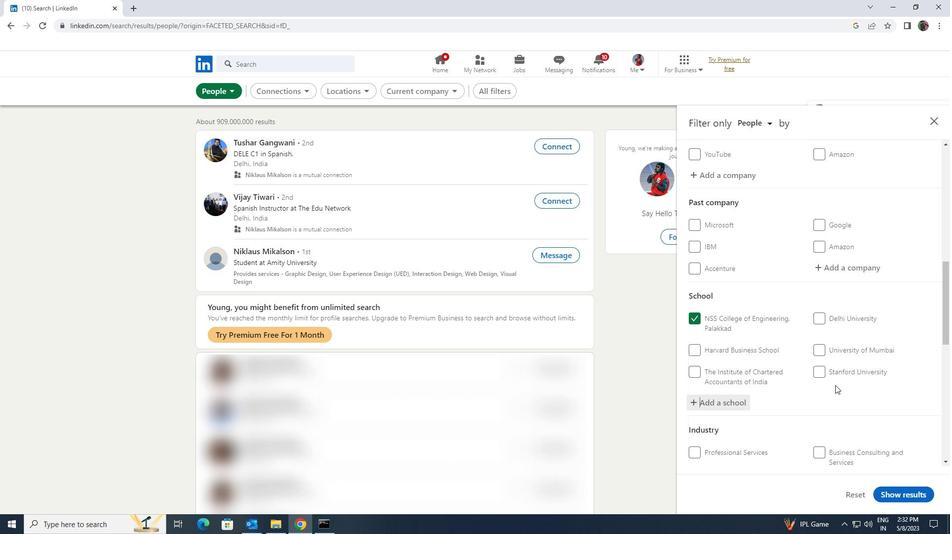 
Action: Mouse scrolled (835, 385) with delta (0, 0)
Screenshot: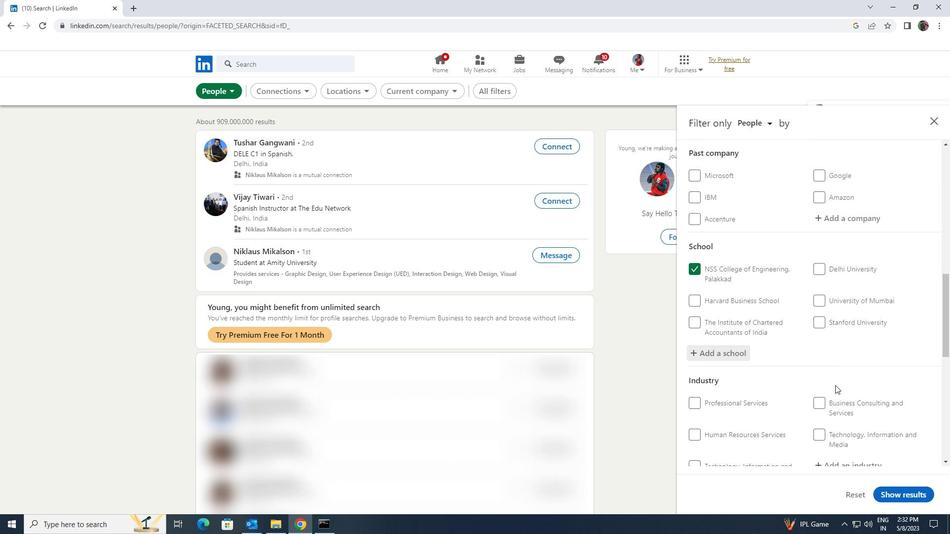 
Action: Mouse scrolled (835, 385) with delta (0, 0)
Screenshot: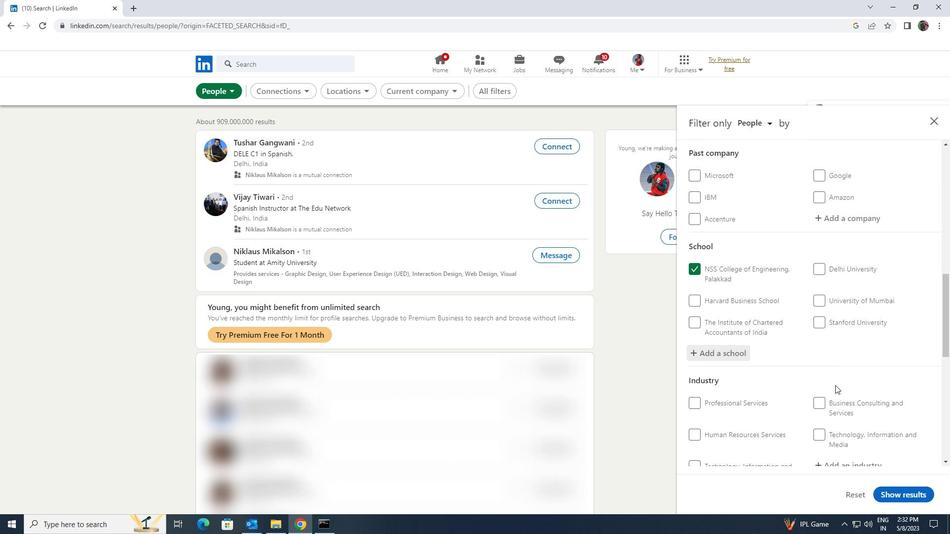 
Action: Mouse moved to (833, 372)
Screenshot: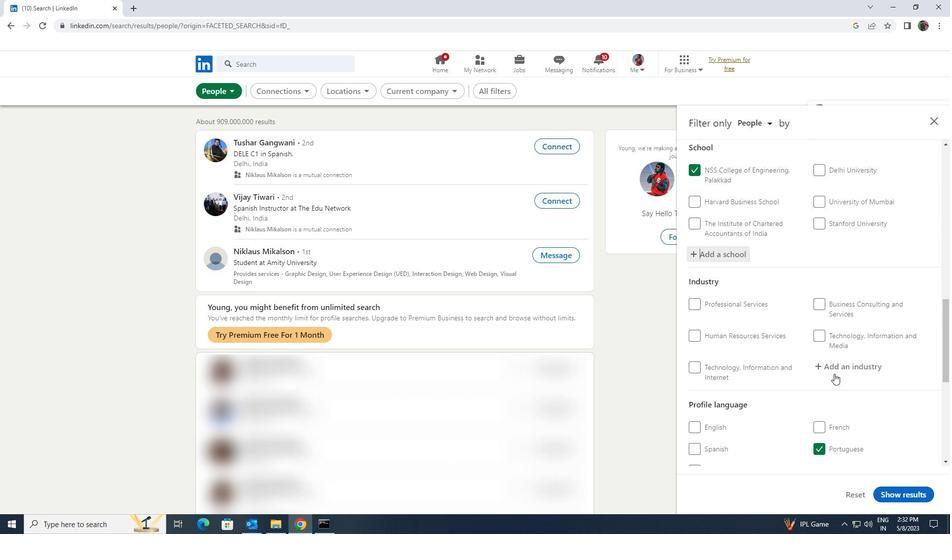 
Action: Mouse pressed left at (833, 372)
Screenshot: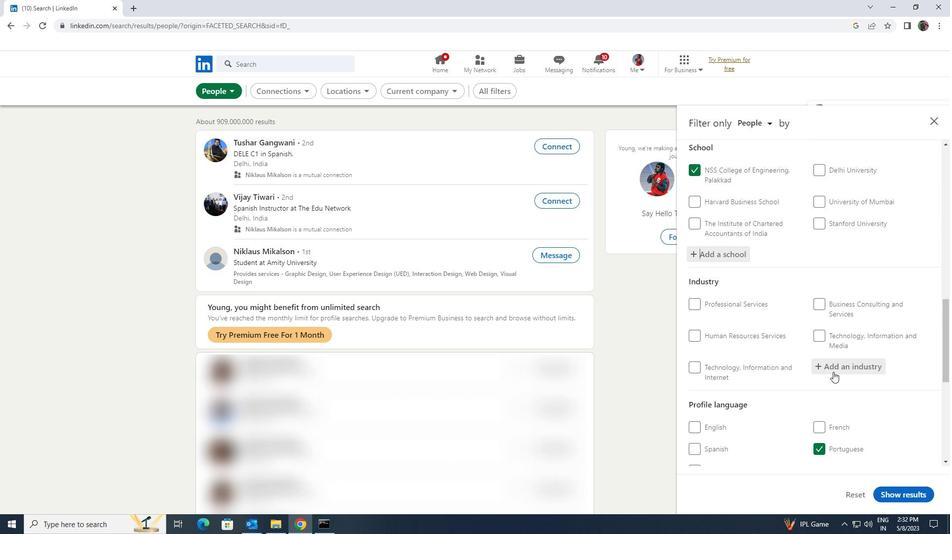 
Action: Key pressed <Key.shift><Key.shift><Key.shift><Key.shift><Key.shift><Key.shift><Key.shift>SPORTS<Key.space><Key.shift>TEAM
Screenshot: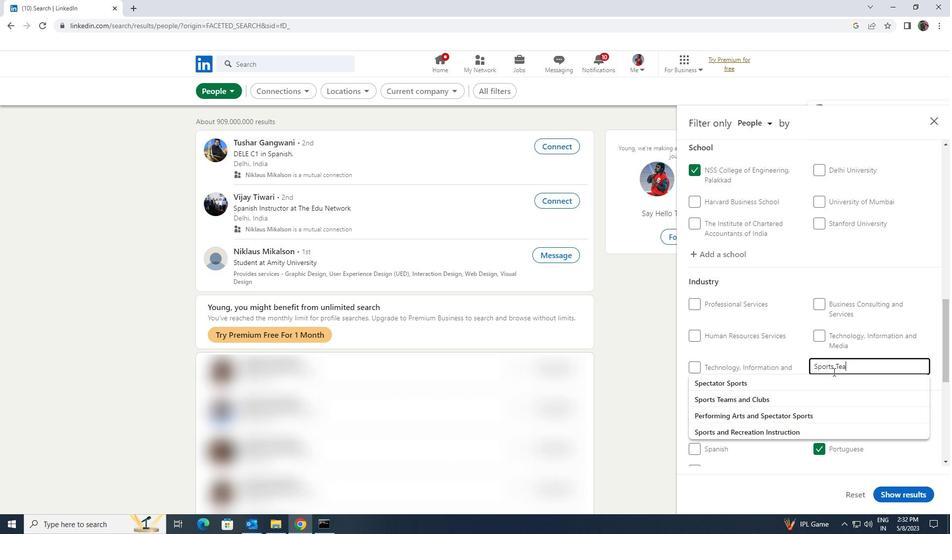 
Action: Mouse moved to (833, 374)
Screenshot: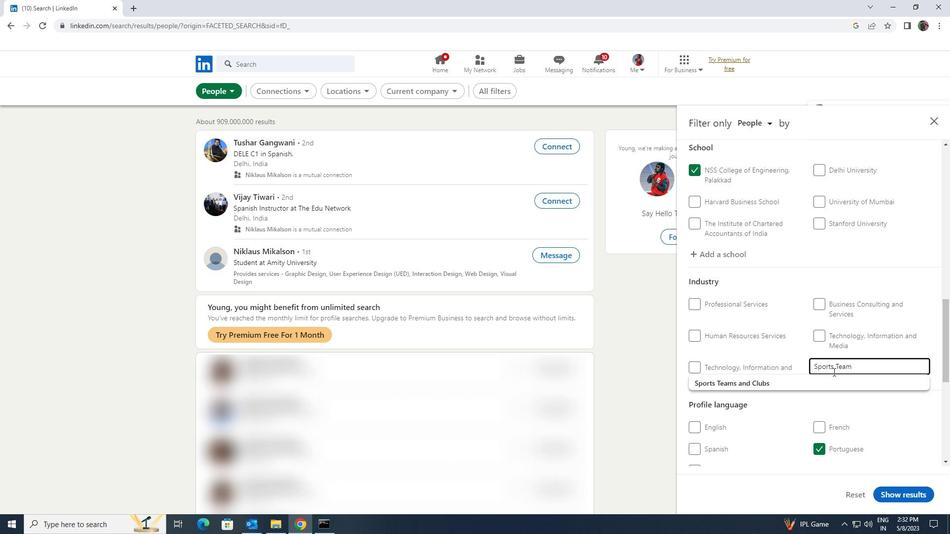 
Action: Mouse pressed left at (833, 374)
Screenshot: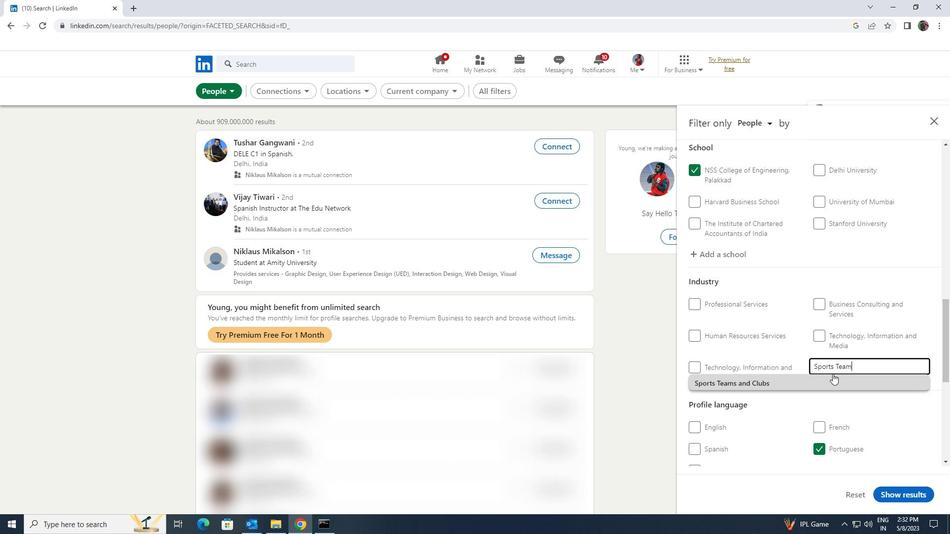 
Action: Mouse scrolled (833, 373) with delta (0, 0)
Screenshot: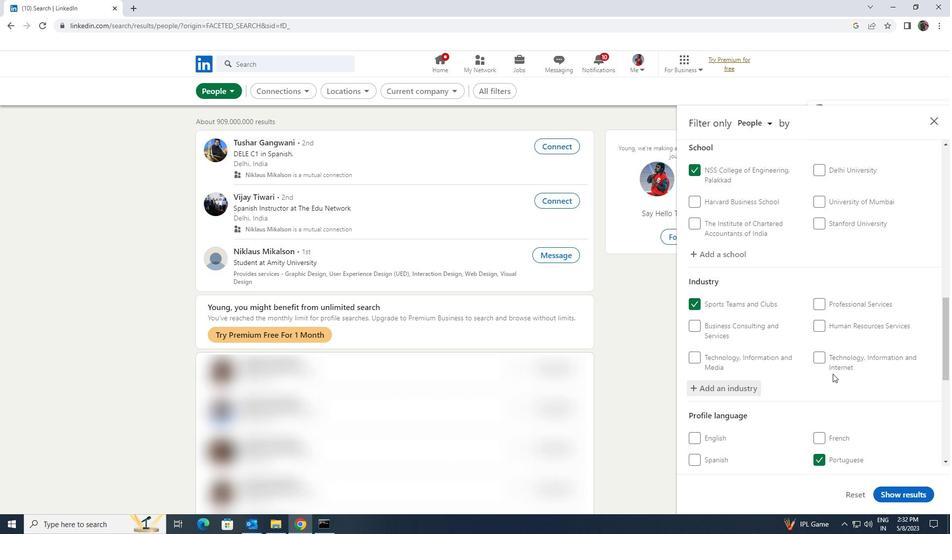 
Action: Mouse scrolled (833, 373) with delta (0, 0)
Screenshot: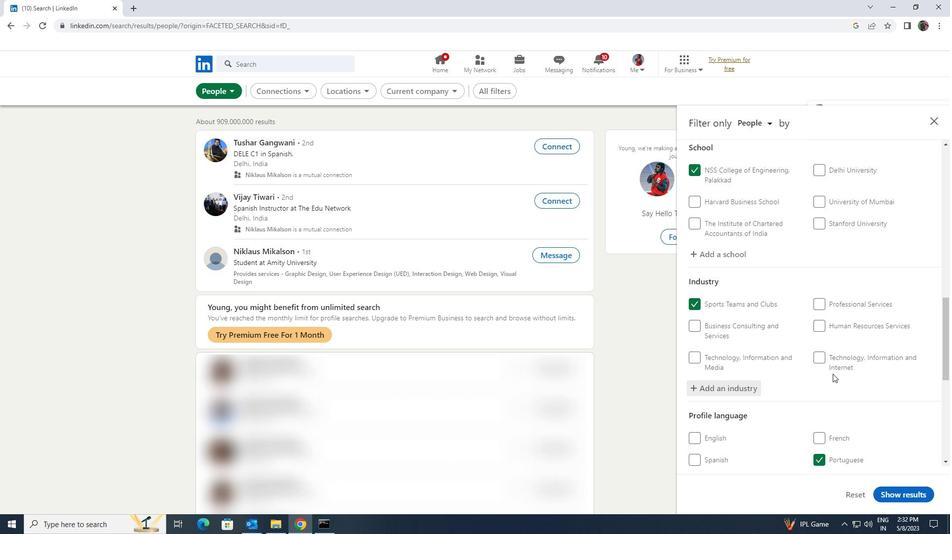 
Action: Mouse scrolled (833, 373) with delta (0, 0)
Screenshot: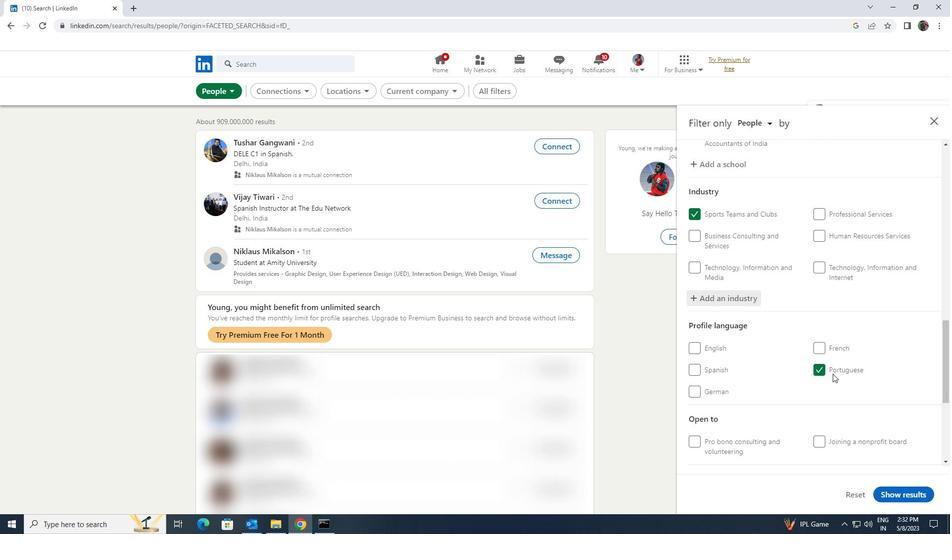 
Action: Mouse scrolled (833, 373) with delta (0, 0)
Screenshot: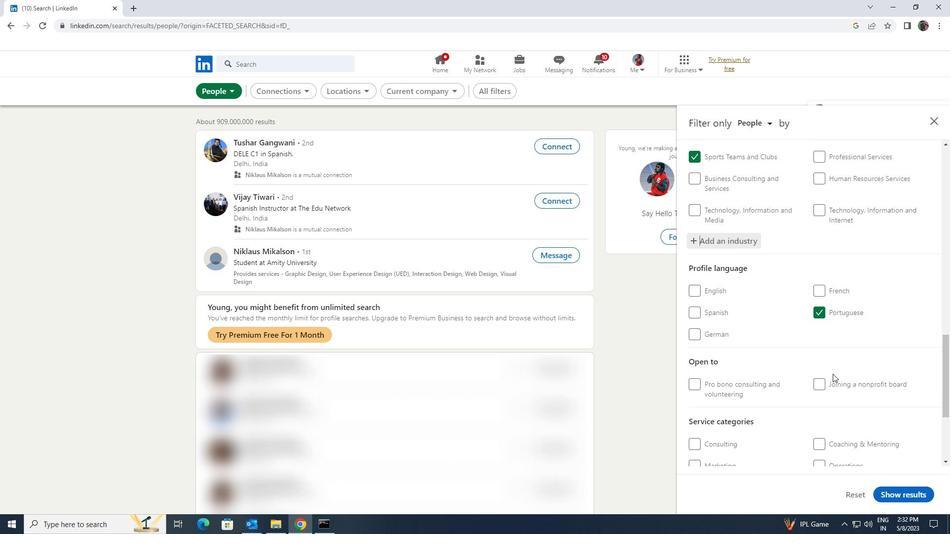 
Action: Mouse scrolled (833, 373) with delta (0, 0)
Screenshot: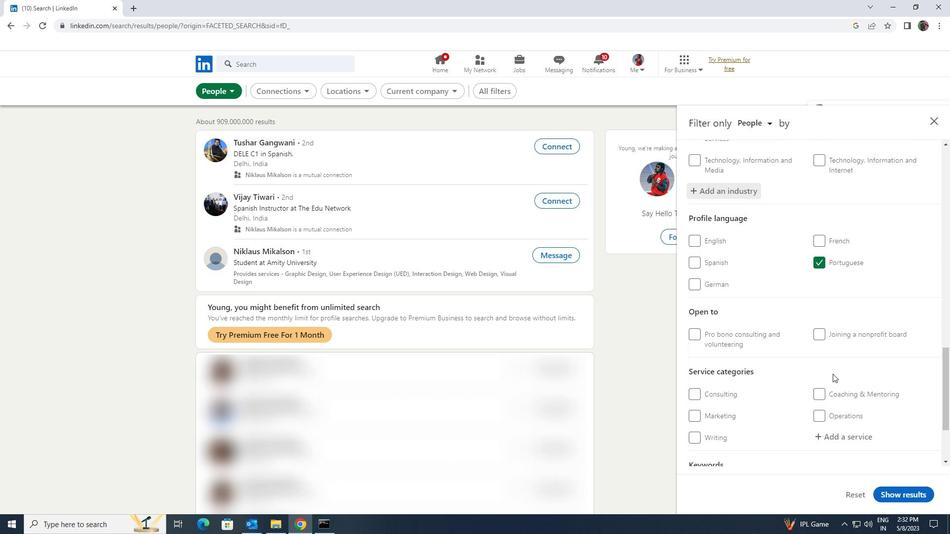 
Action: Mouse moved to (831, 383)
Screenshot: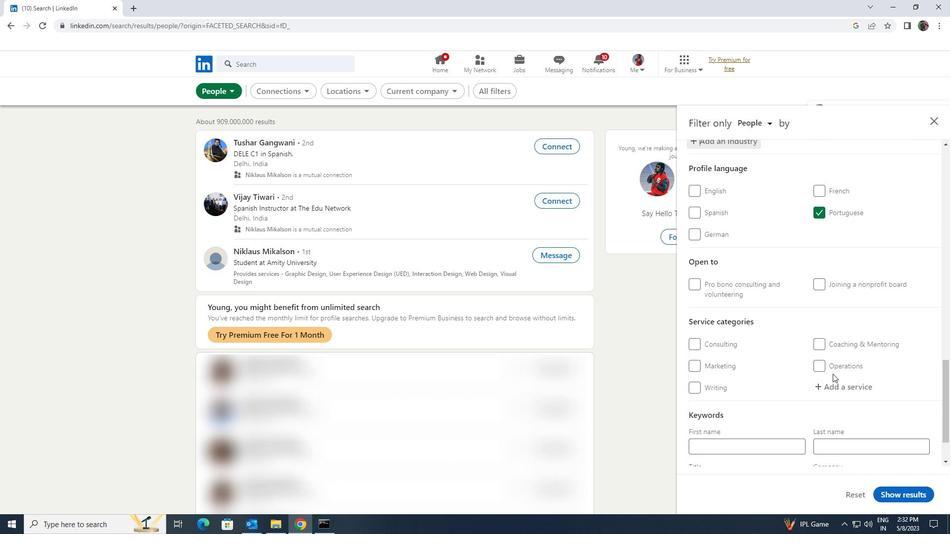 
Action: Mouse pressed left at (831, 383)
Screenshot: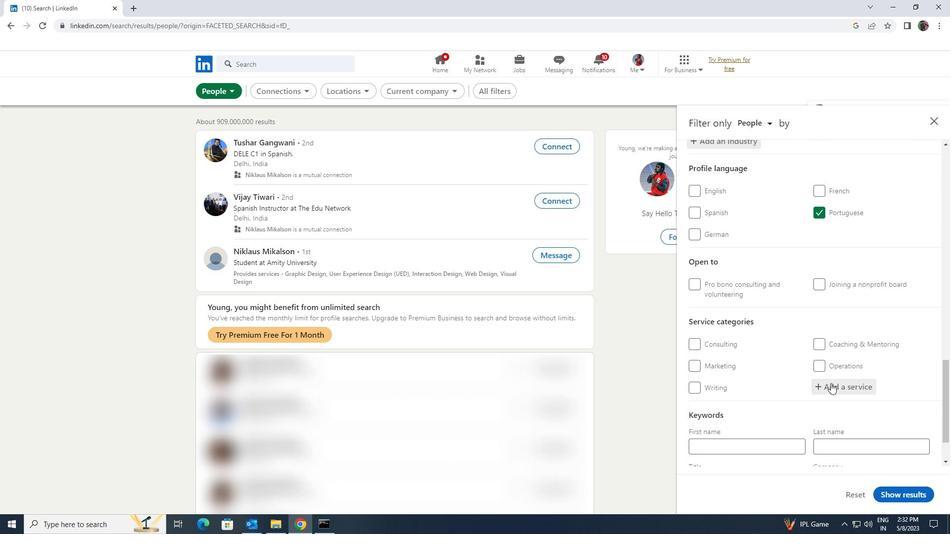 
Action: Key pressed <Key.shift><Key.shift><Key.shift><Key.shift><Key.shift><Key.shift><Key.shift><Key.shift><Key.shift><Key.shift>WORDPRESS
Screenshot: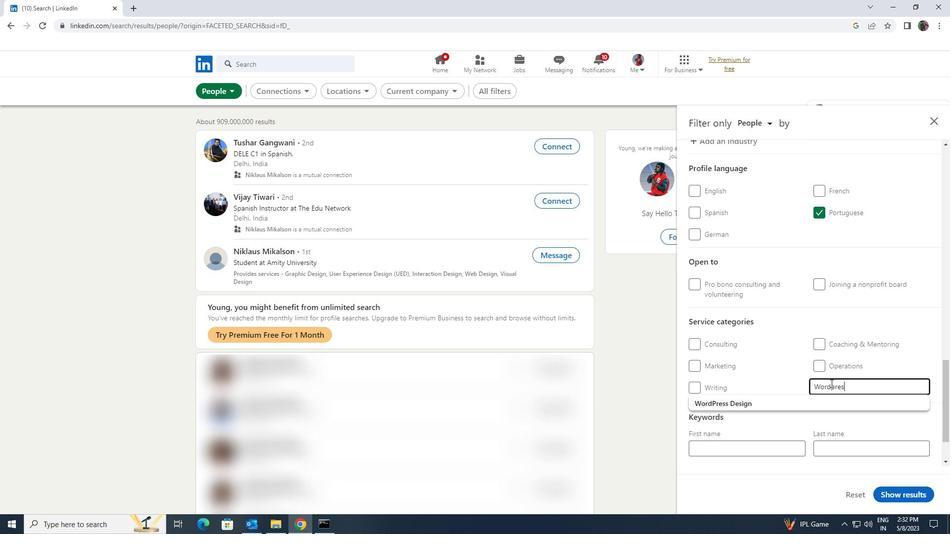 
Action: Mouse moved to (830, 396)
Screenshot: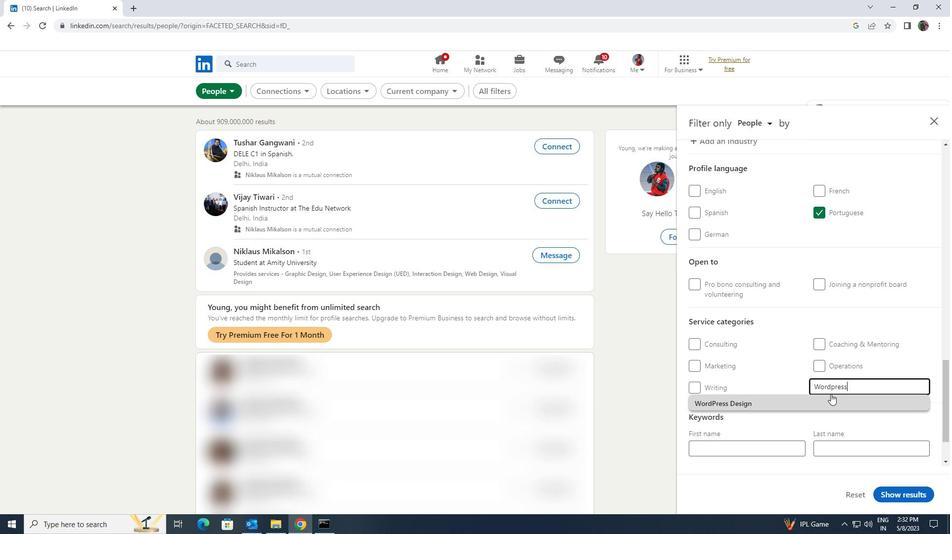 
Action: Mouse pressed left at (830, 396)
Screenshot: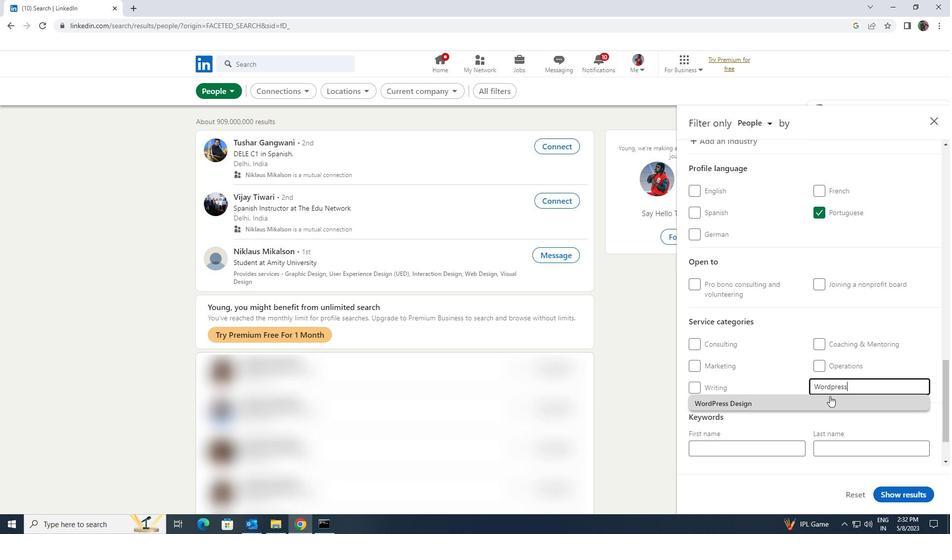 
Action: Mouse moved to (826, 388)
Screenshot: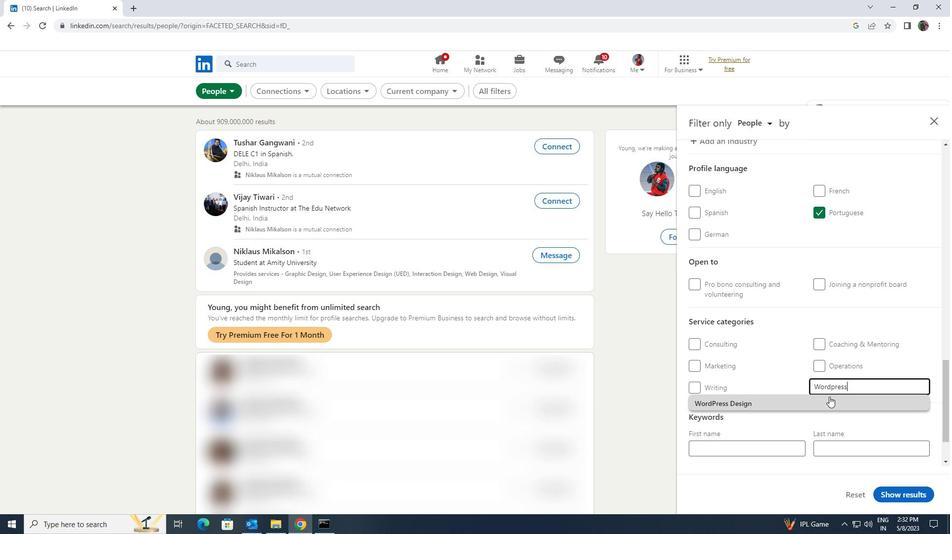 
Action: Mouse scrolled (826, 388) with delta (0, 0)
Screenshot: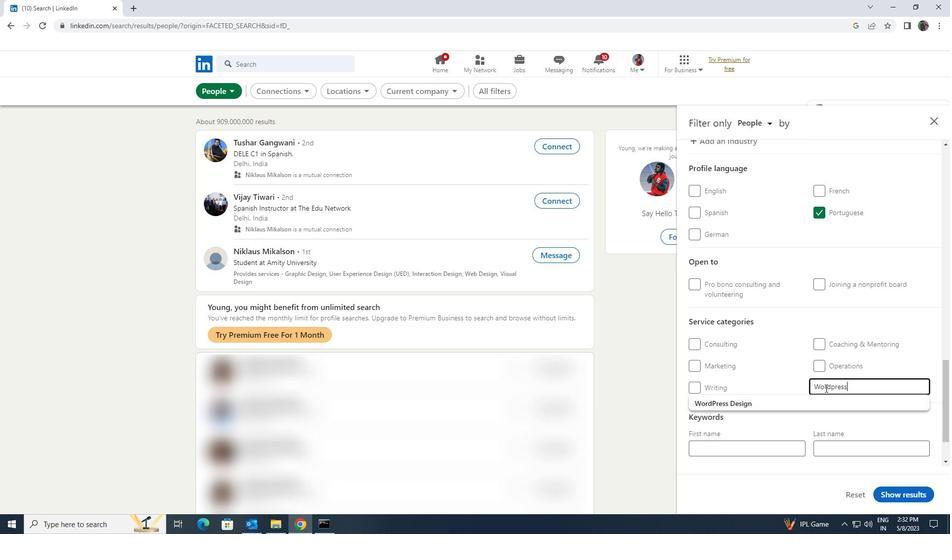 
Action: Mouse moved to (823, 388)
Screenshot: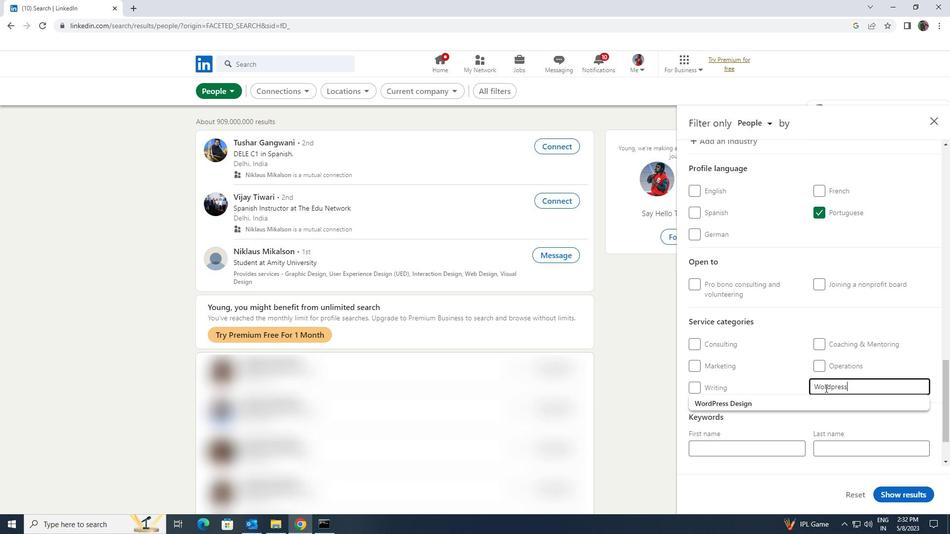 
Action: Mouse scrolled (823, 388) with delta (0, 0)
Screenshot: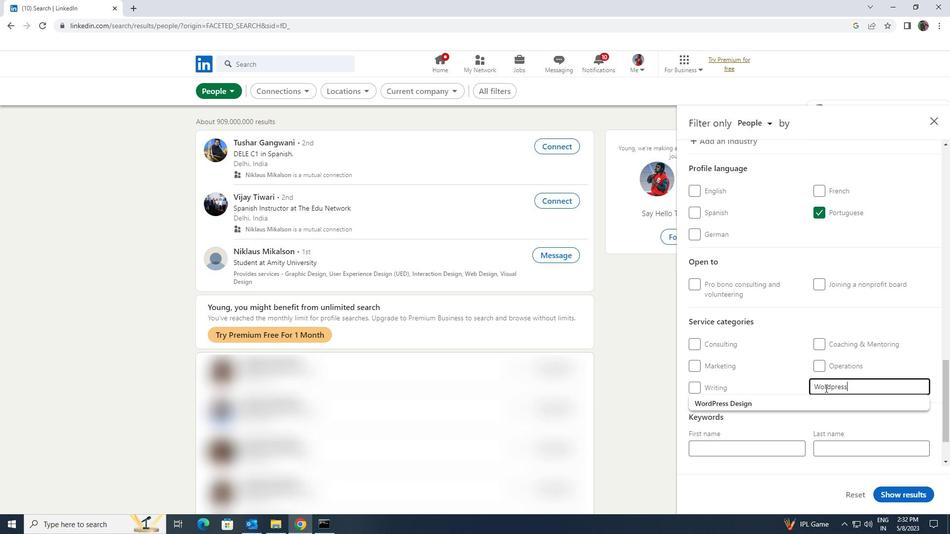
Action: Mouse moved to (812, 341)
Screenshot: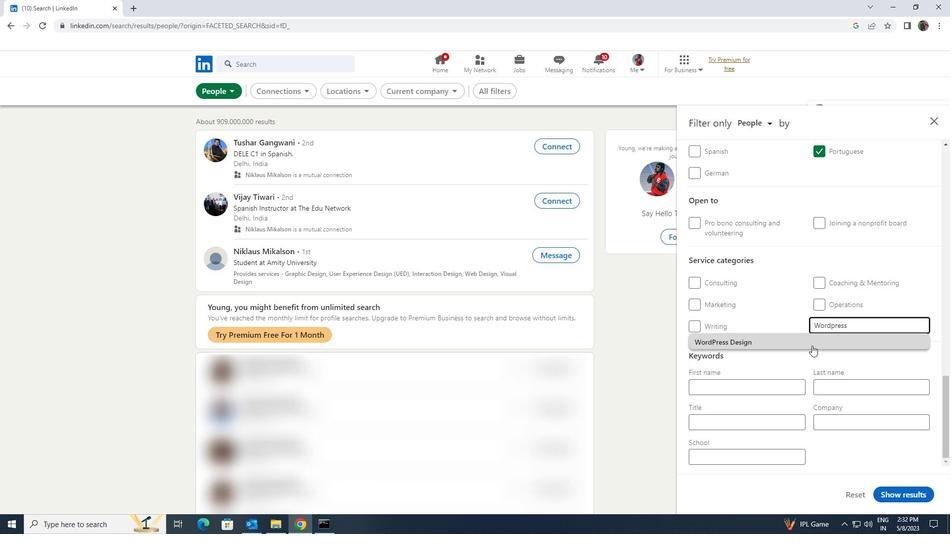 
Action: Mouse pressed left at (812, 341)
Screenshot: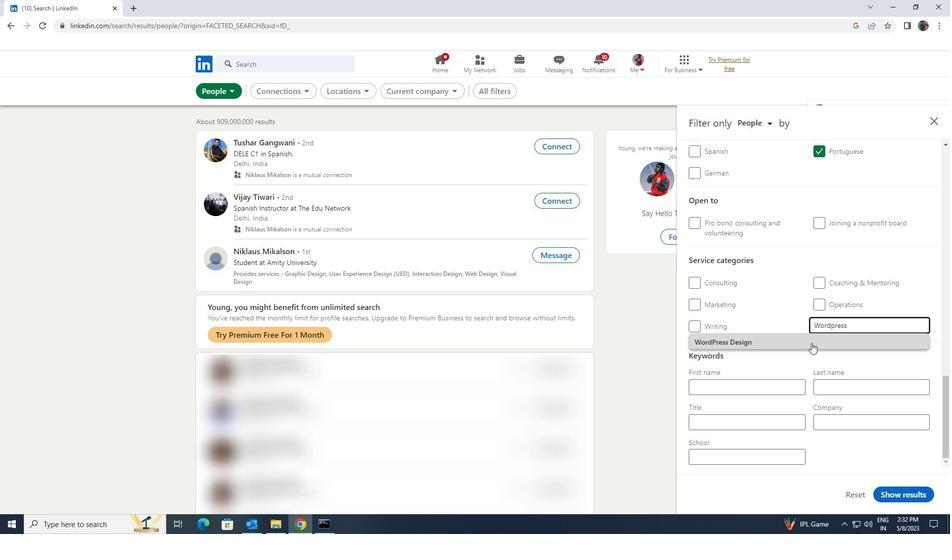 
Action: Mouse scrolled (812, 341) with delta (0, 0)
Screenshot: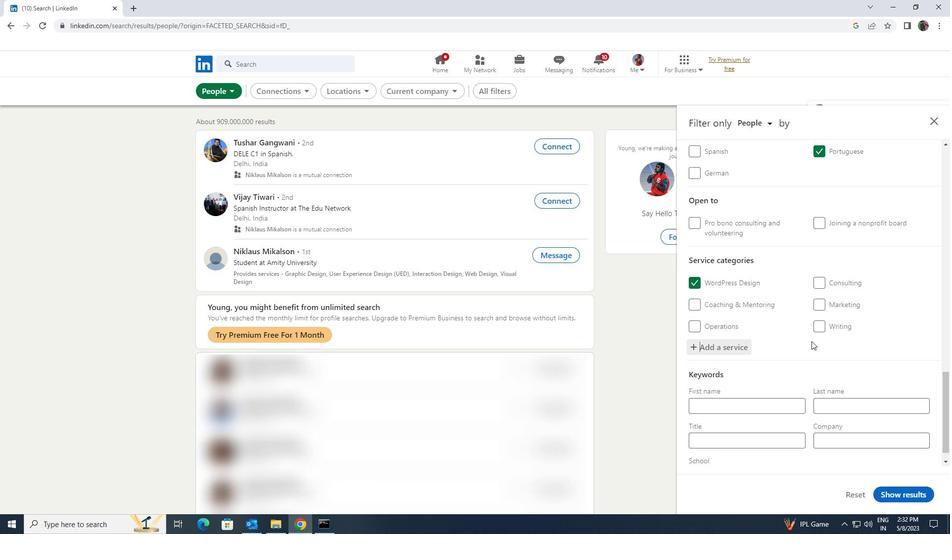
Action: Mouse scrolled (812, 341) with delta (0, 0)
Screenshot: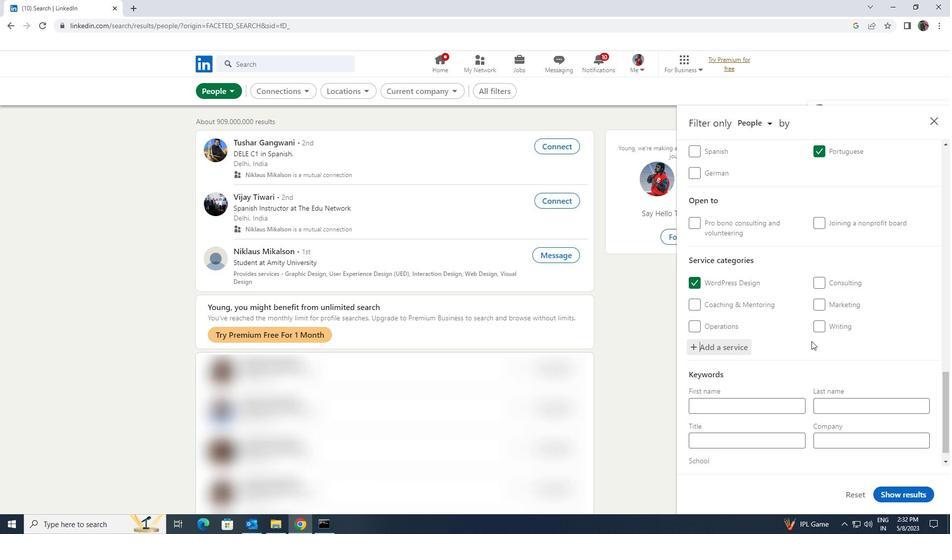 
Action: Mouse scrolled (812, 341) with delta (0, 0)
Screenshot: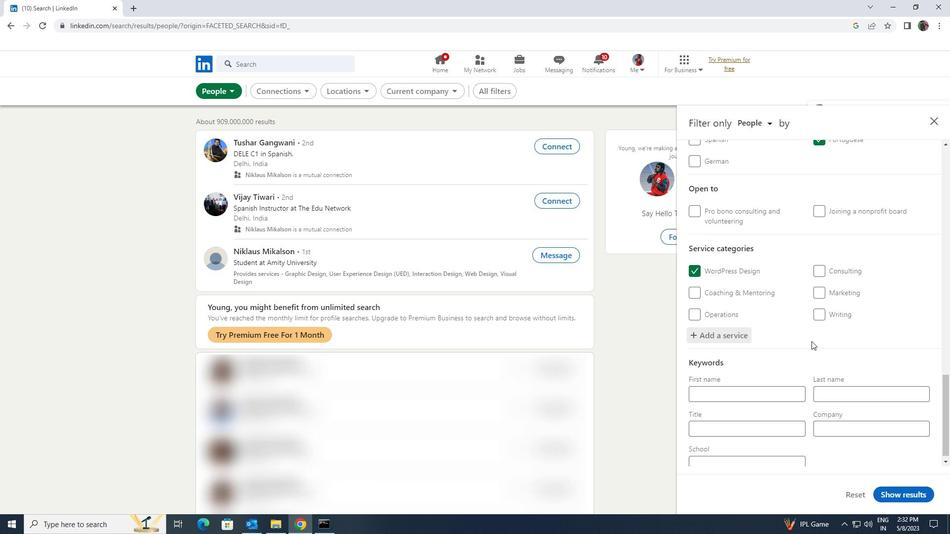 
Action: Mouse scrolled (812, 341) with delta (0, 0)
Screenshot: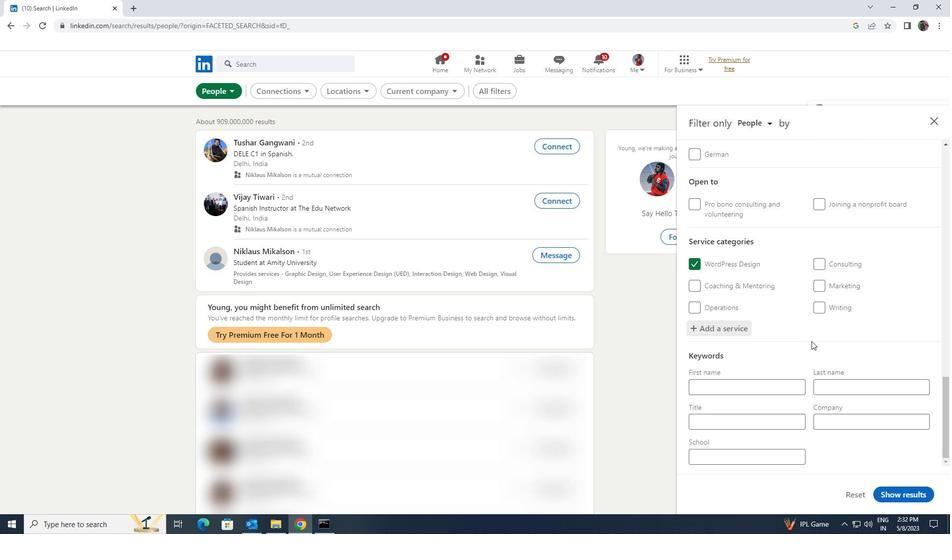 
Action: Mouse moved to (780, 421)
Screenshot: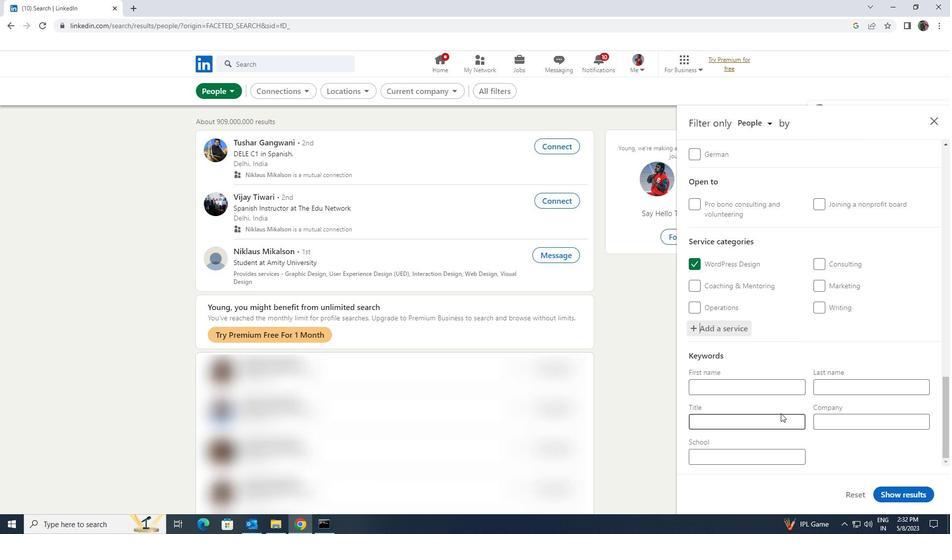 
Action: Mouse pressed left at (780, 421)
Screenshot: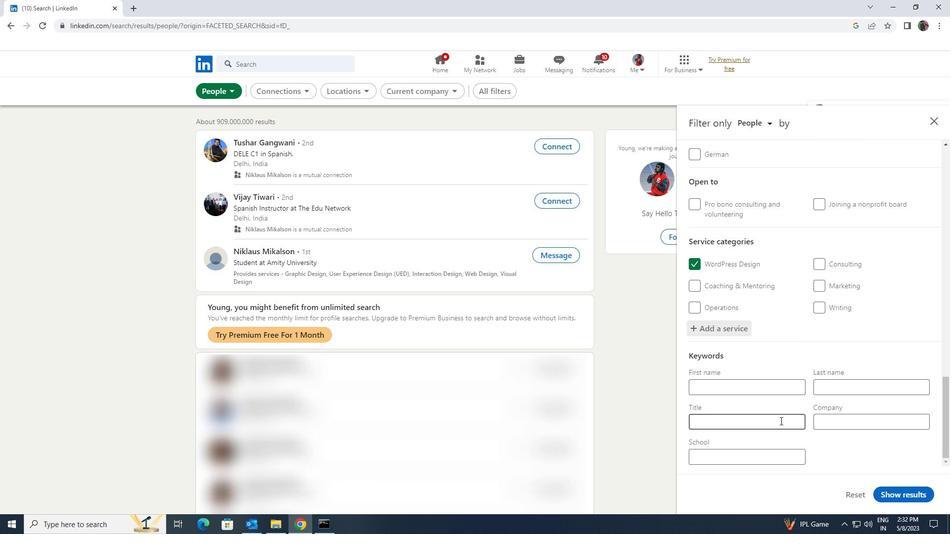 
Action: Key pressed <Key.shift><Key.shift><Key.shift><Key.shift><Key.shift><Key.shift><Key.shift><Key.shift><Key.shift><Key.shift><Key.shift><Key.shift><Key.shift><Key.shift><Key.shift><Key.shift><Key.shift><Key.shift><Key.shift><Key.shift><Key.shift><Key.shift><Key.shift><Key.shift><Key.shift><Key.shift><Key.shift><Key.shift><Key.shift><Key.shift><Key.shift><Key.shift><Key.shift><Key.shift>ADMINISTRATOR
Screenshot: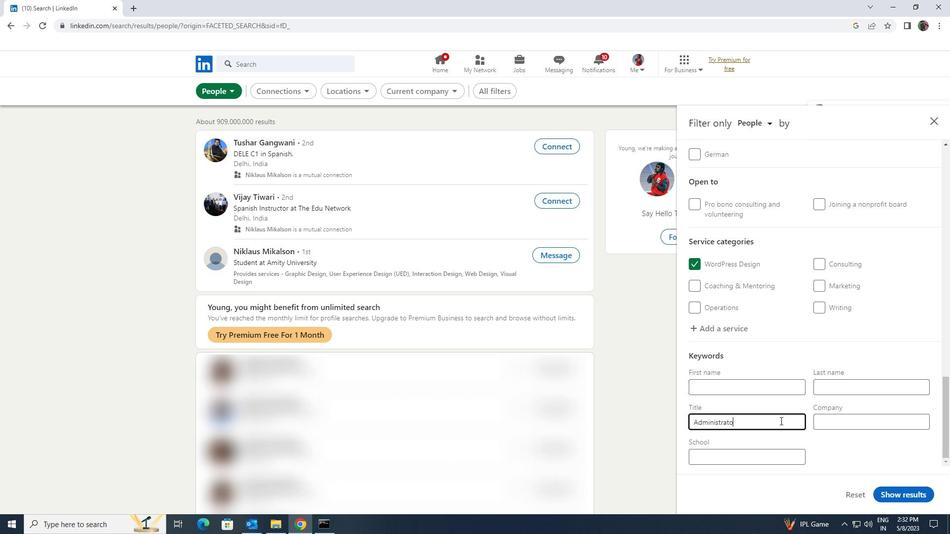 
Action: Mouse moved to (887, 490)
Screenshot: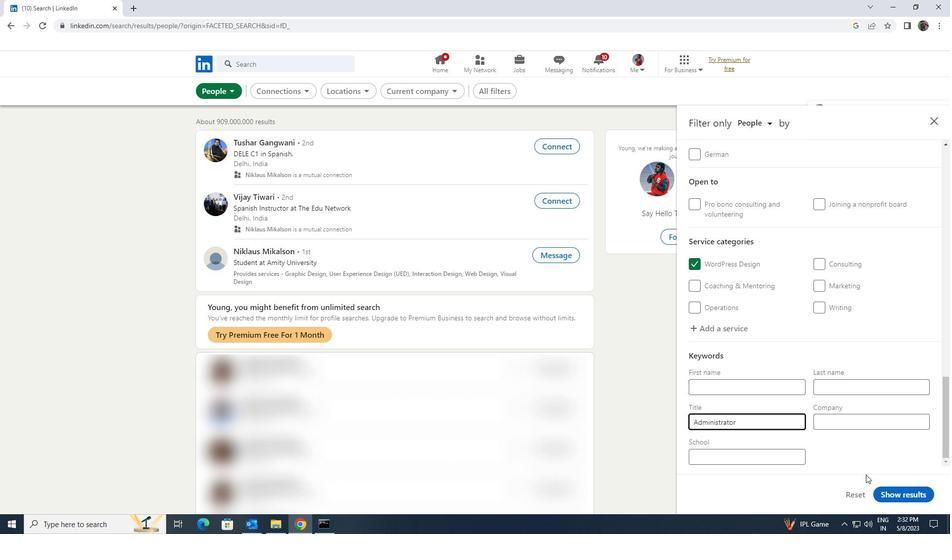 
Action: Mouse pressed left at (887, 490)
Screenshot: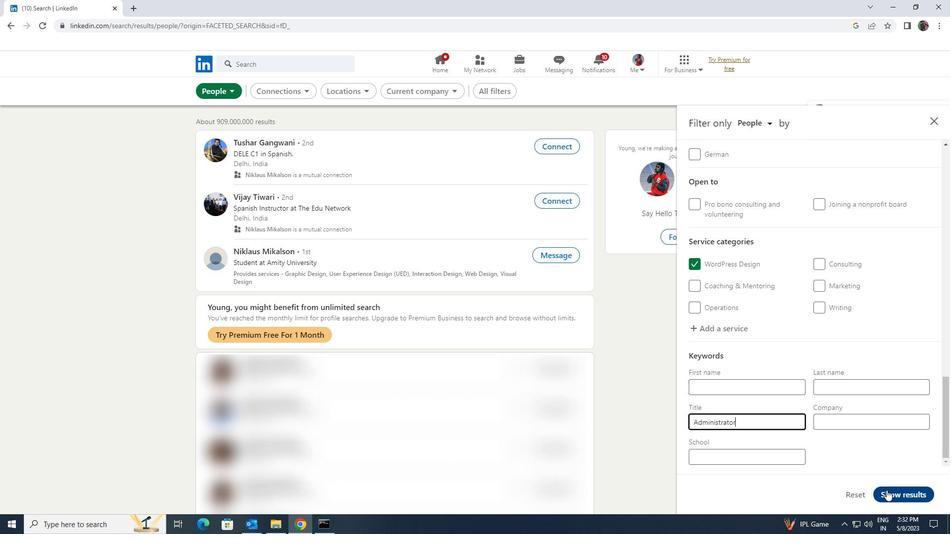 
